 Task: Create a rule from the Agile list, Priority changed -> Complete task in the project AgileLounge if Priority Cleared then Complete Task
Action: Mouse moved to (745, 384)
Screenshot: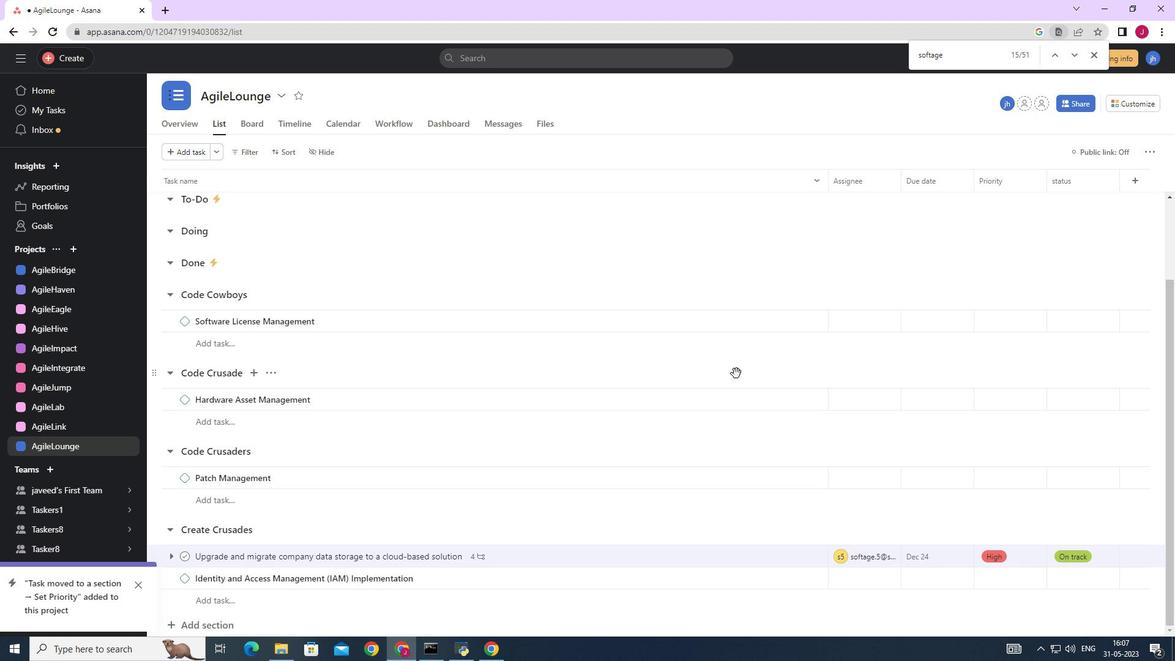 
Action: Mouse scrolled (745, 383) with delta (0, 0)
Screenshot: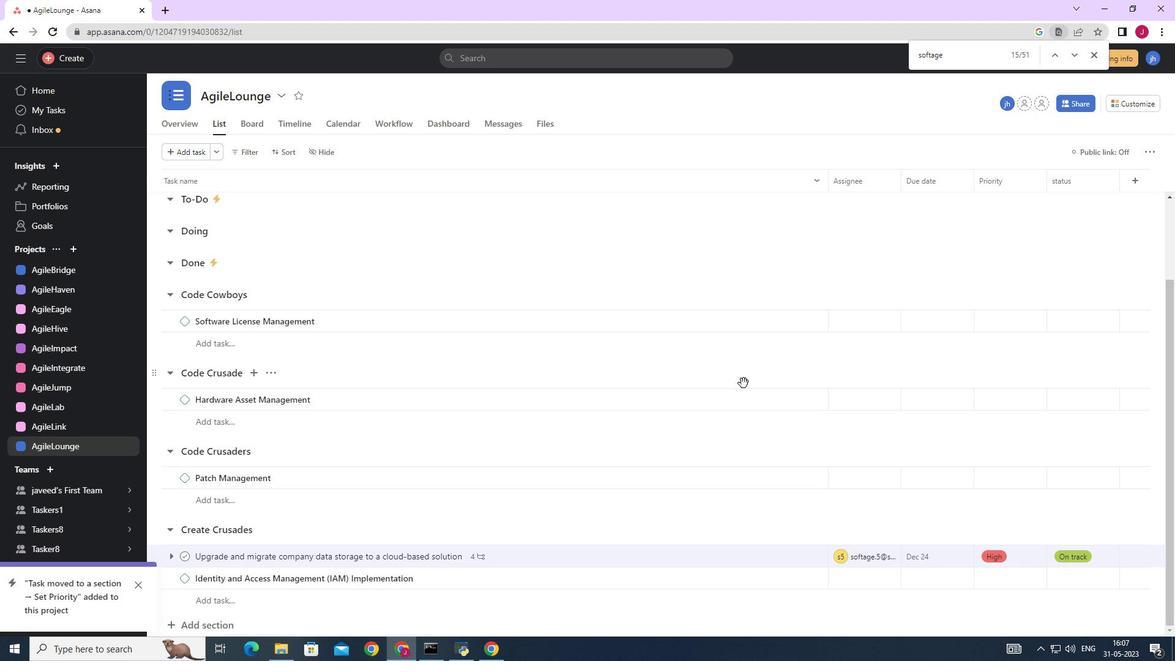 
Action: Mouse scrolled (745, 383) with delta (0, 0)
Screenshot: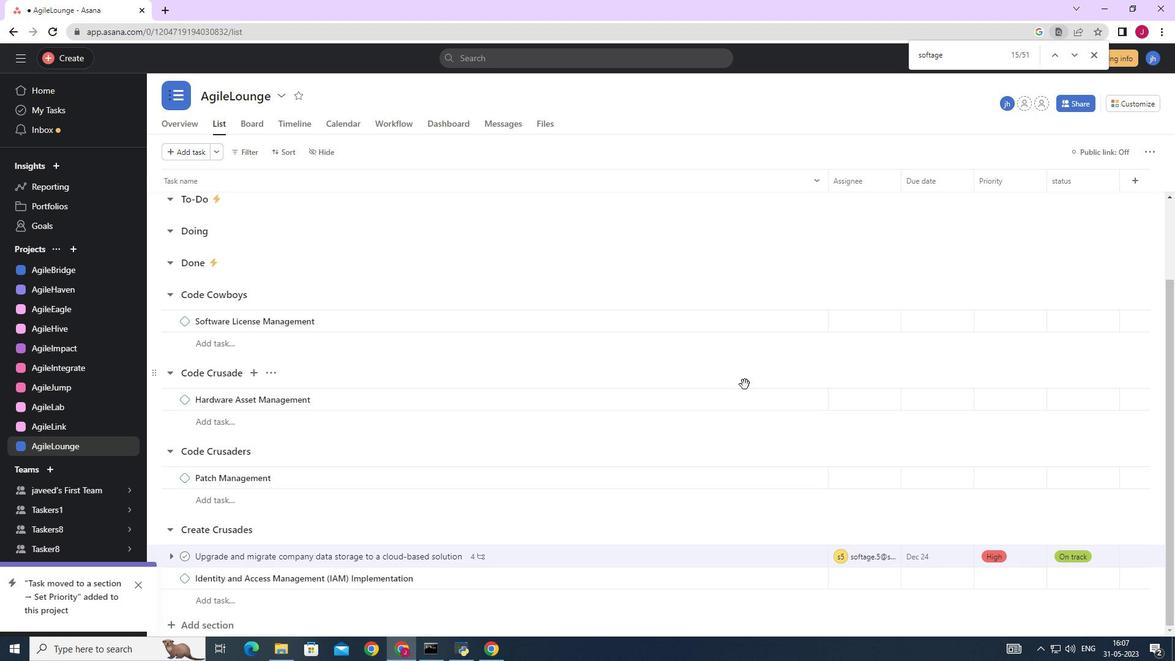 
Action: Mouse scrolled (745, 383) with delta (0, 0)
Screenshot: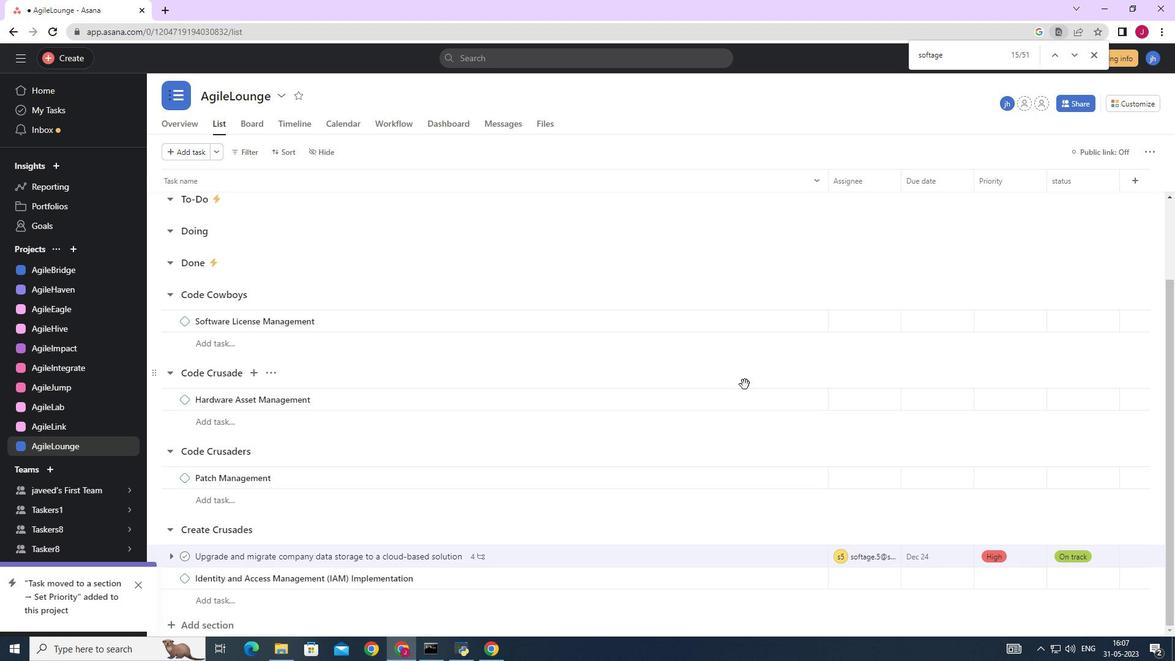 
Action: Mouse scrolled (745, 385) with delta (0, 0)
Screenshot: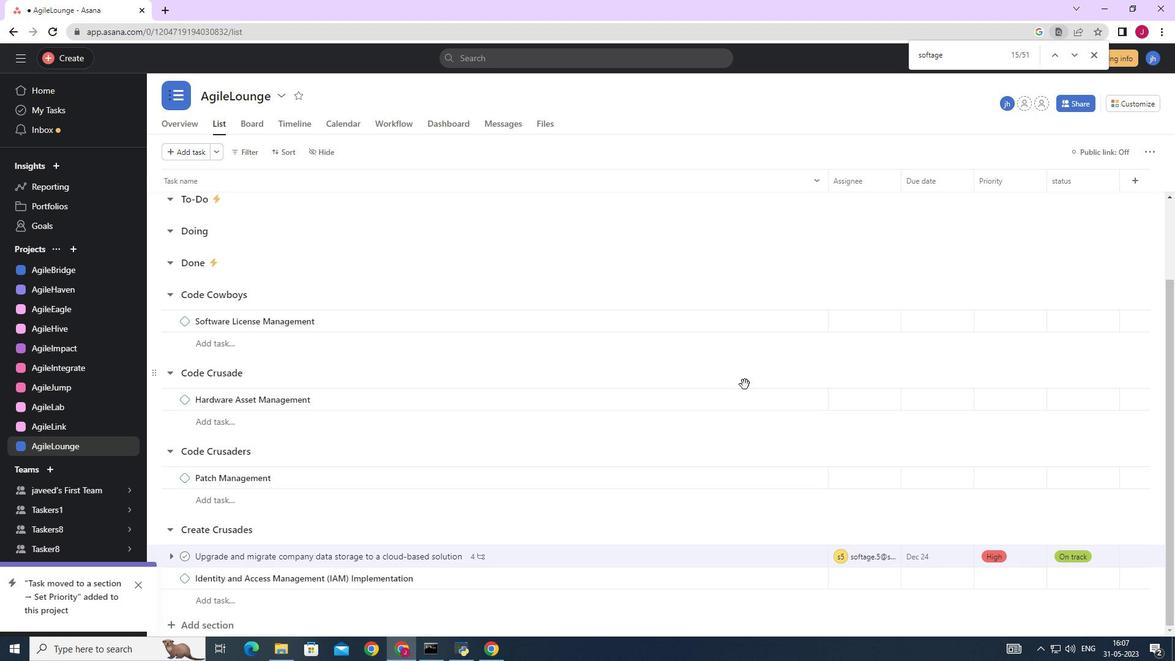 
Action: Mouse scrolled (745, 385) with delta (0, 0)
Screenshot: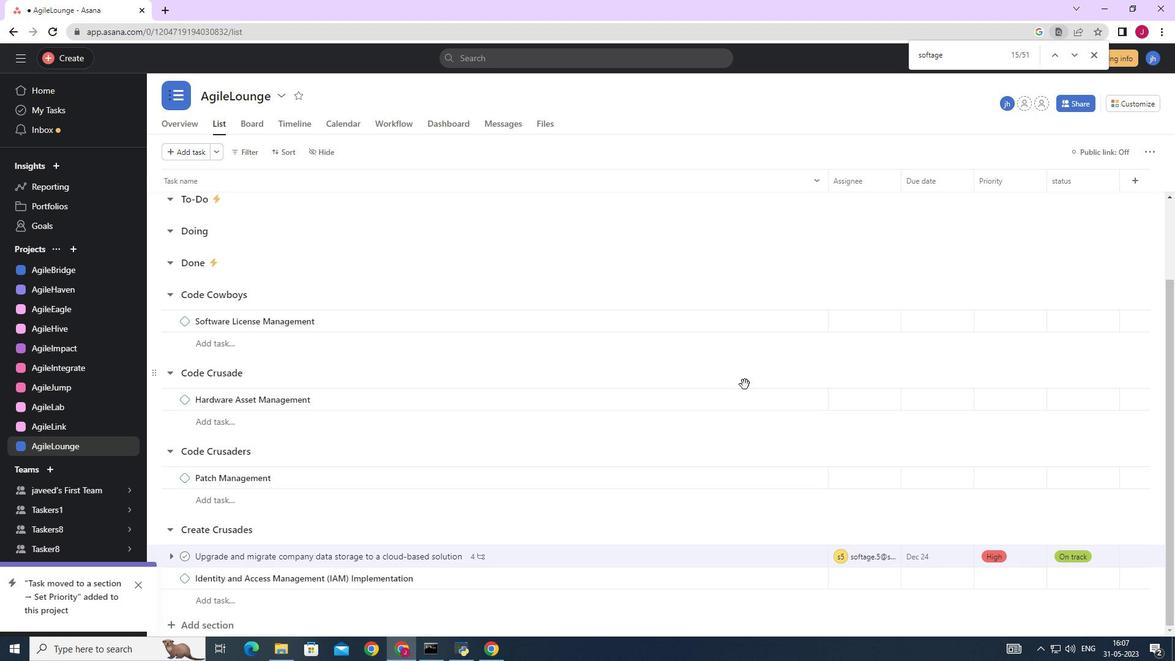
Action: Mouse scrolled (745, 385) with delta (0, 0)
Screenshot: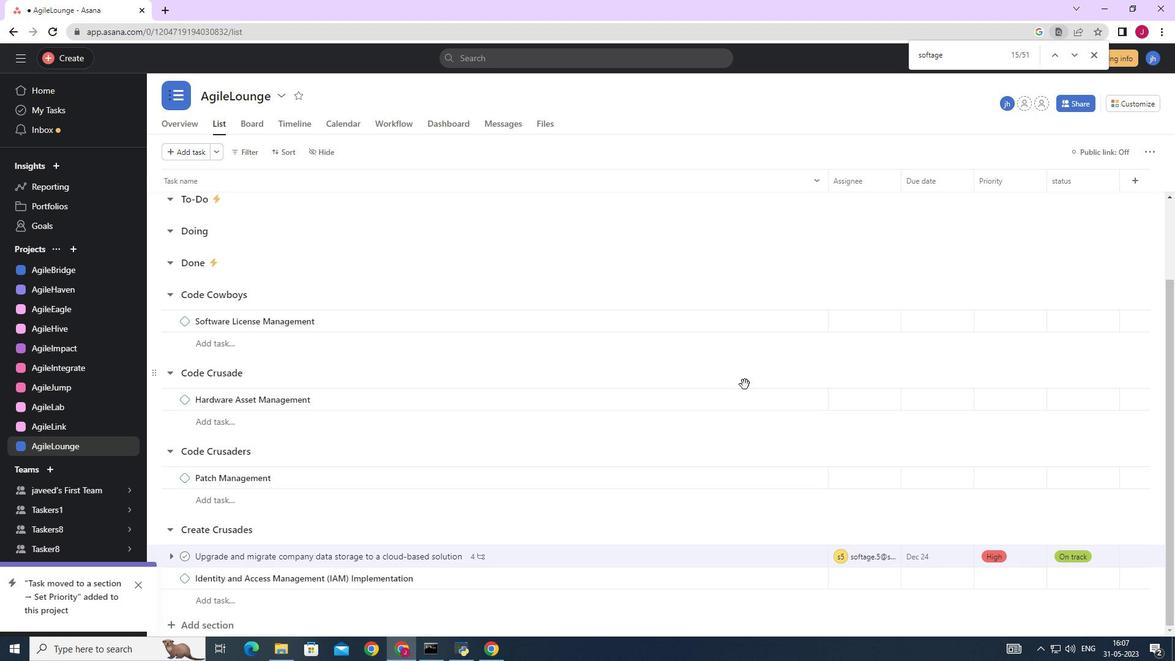 
Action: Mouse scrolled (745, 385) with delta (0, 0)
Screenshot: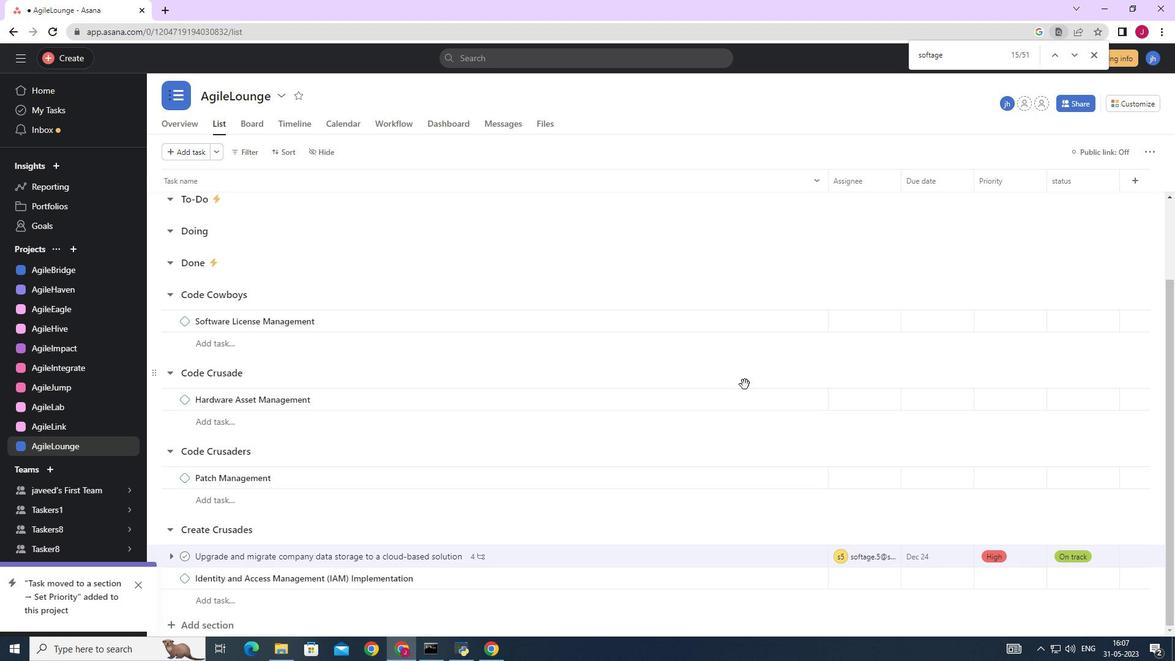 
Action: Mouse moved to (702, 375)
Screenshot: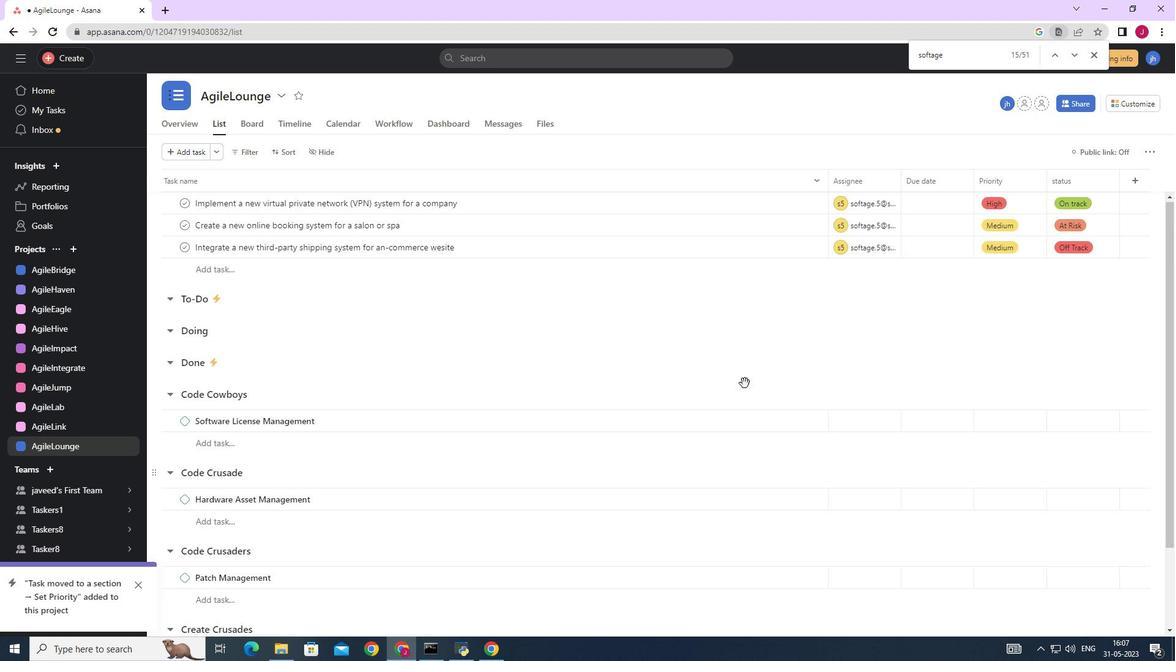 
Action: Mouse scrolled (702, 375) with delta (0, 0)
Screenshot: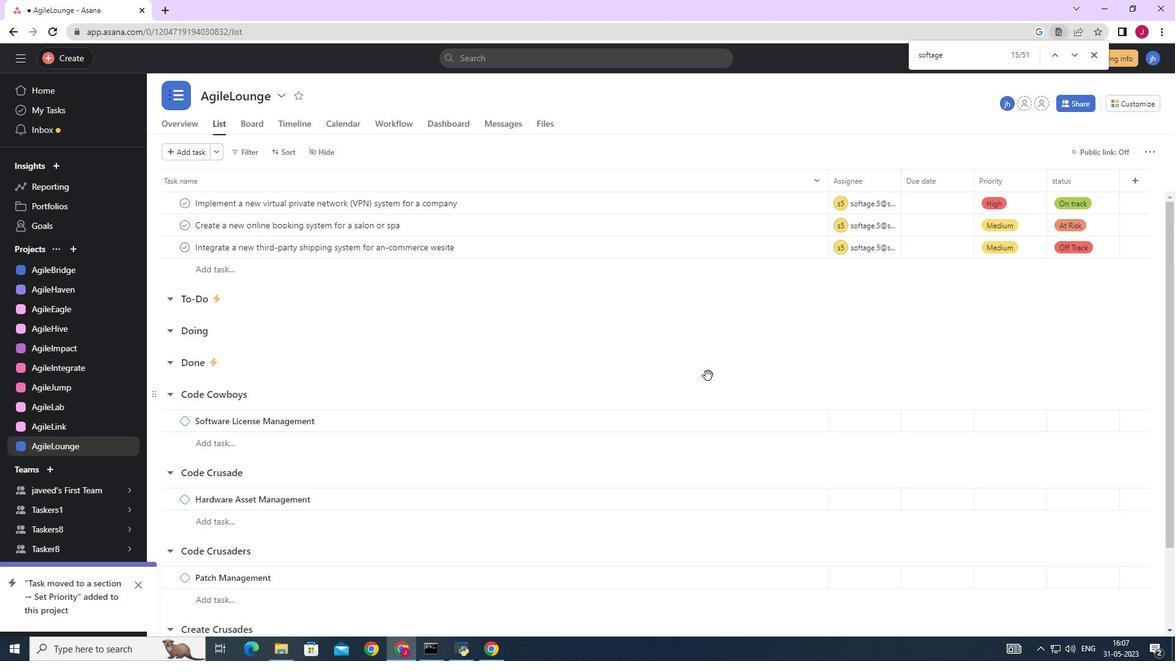 
Action: Mouse scrolled (702, 375) with delta (0, 0)
Screenshot: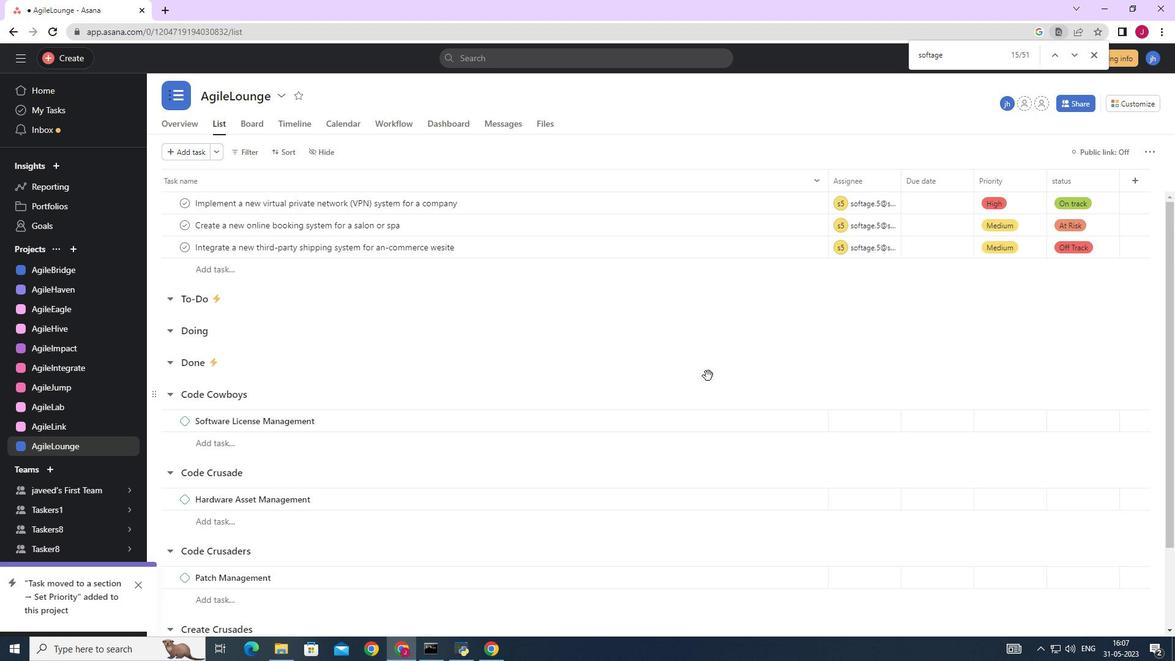 
Action: Mouse scrolled (702, 375) with delta (0, 0)
Screenshot: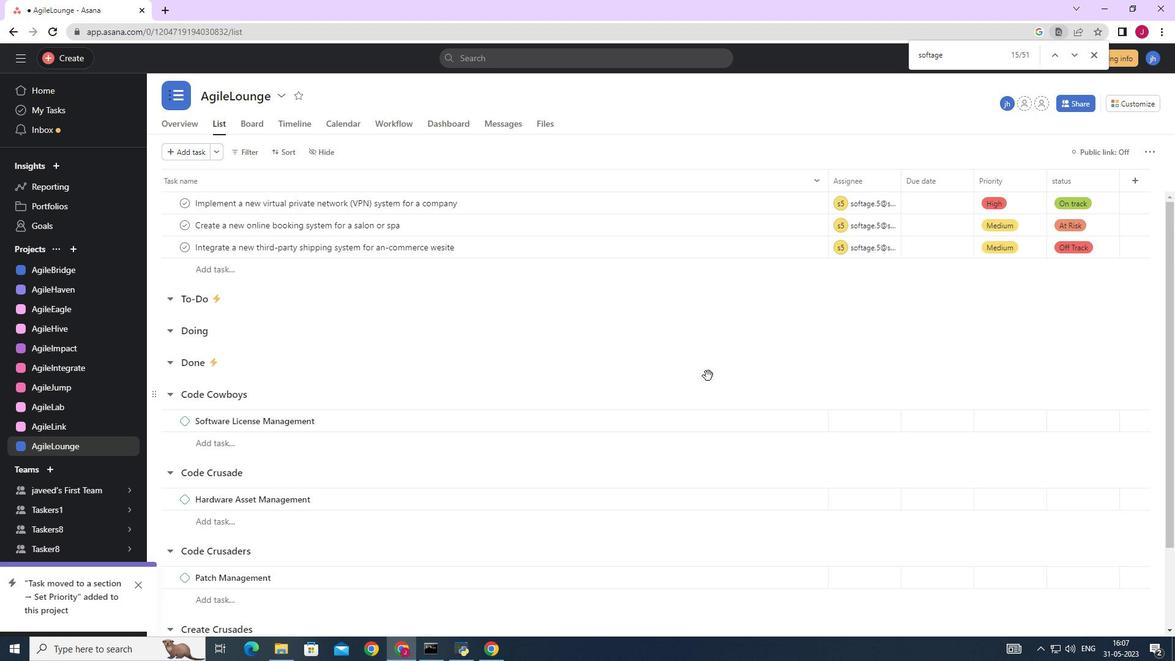 
Action: Mouse scrolled (702, 375) with delta (0, 0)
Screenshot: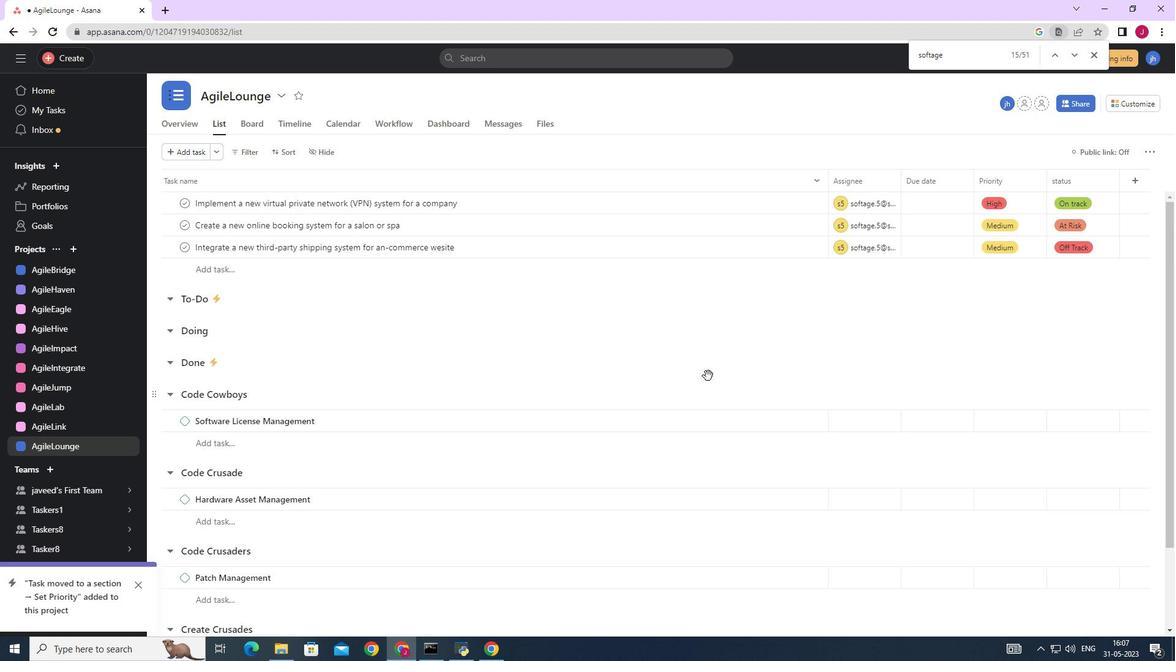 
Action: Mouse moved to (355, 346)
Screenshot: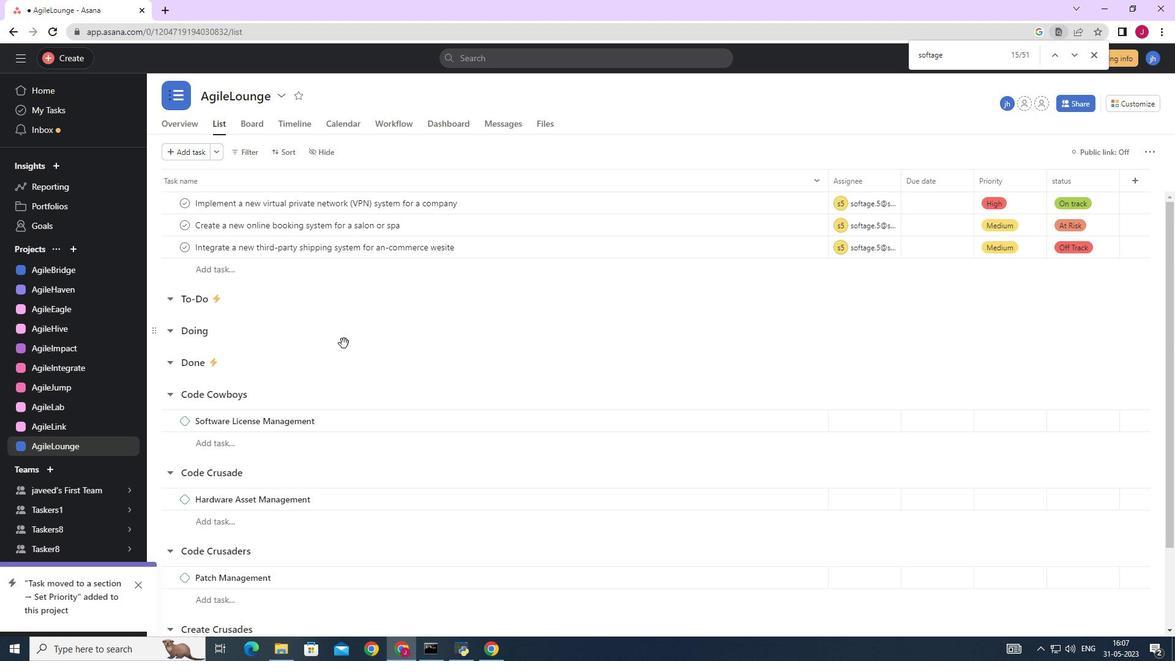 
Action: Mouse scrolled (355, 345) with delta (0, 0)
Screenshot: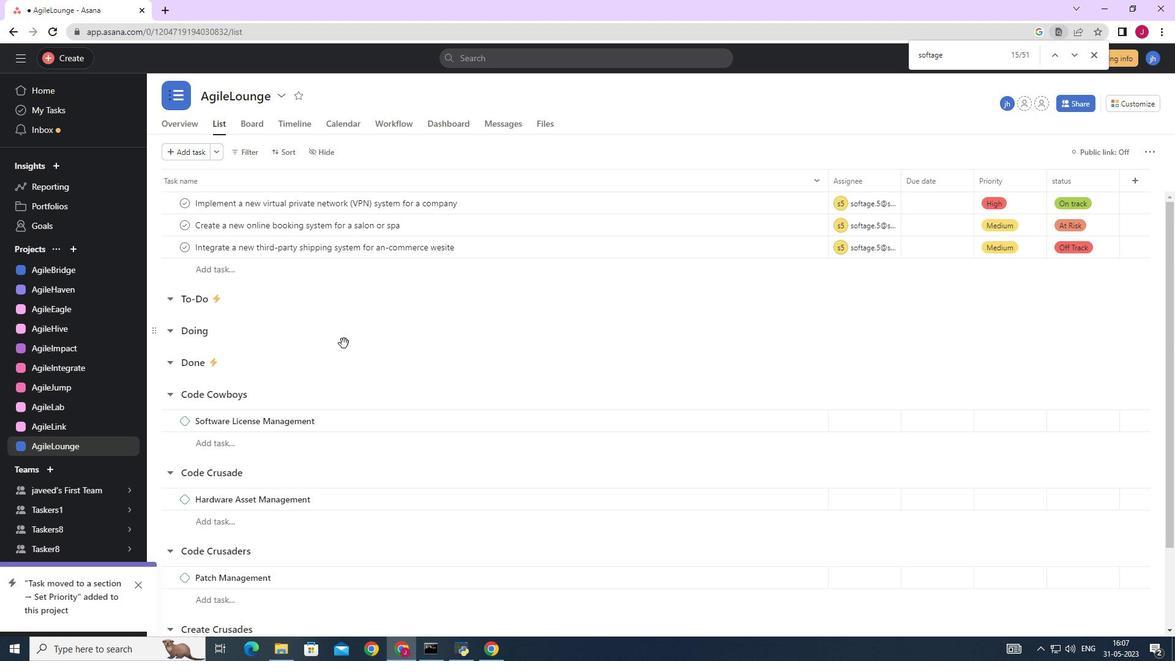 
Action: Mouse moved to (358, 347)
Screenshot: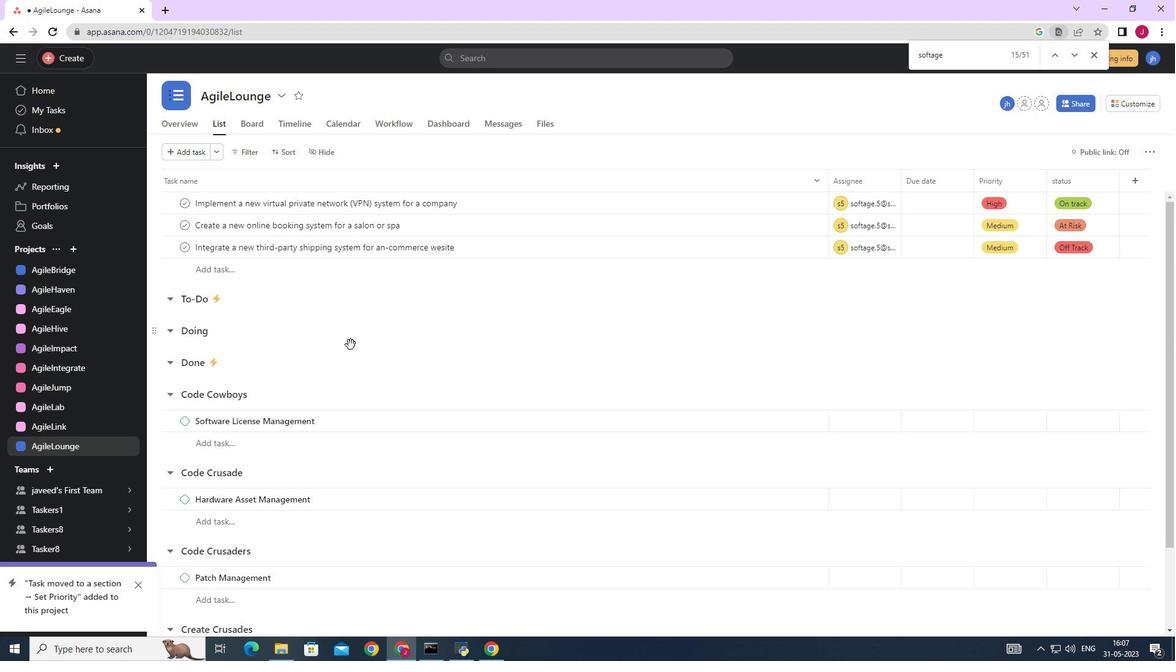
Action: Mouse scrolled (356, 346) with delta (0, 0)
Screenshot: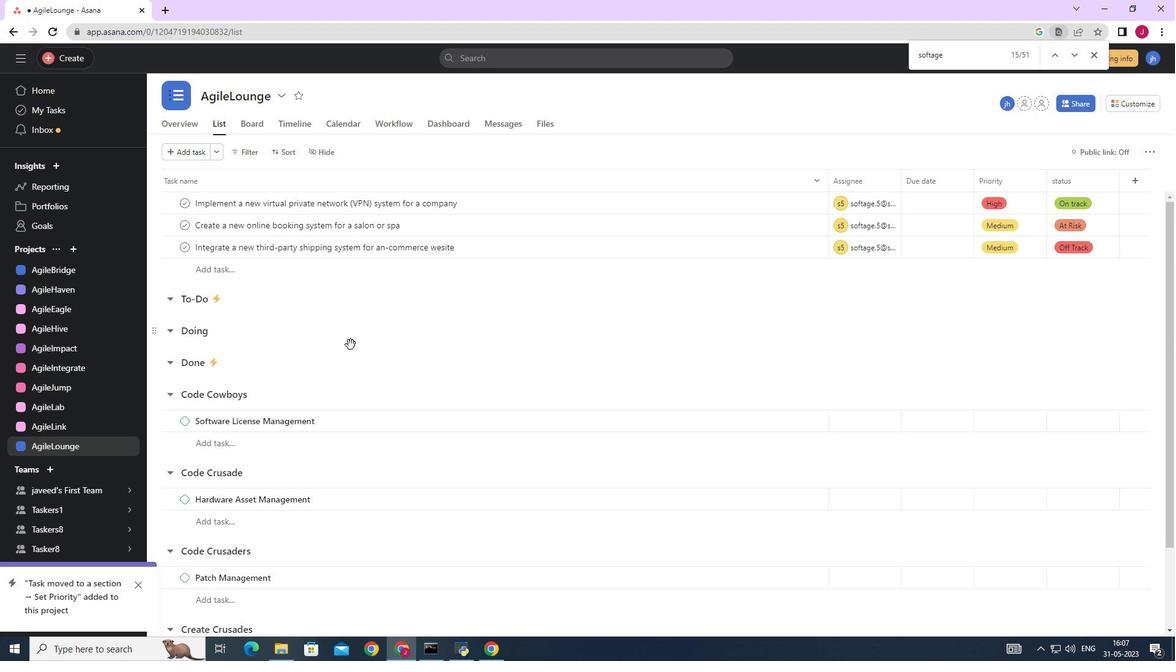 
Action: Mouse moved to (359, 348)
Screenshot: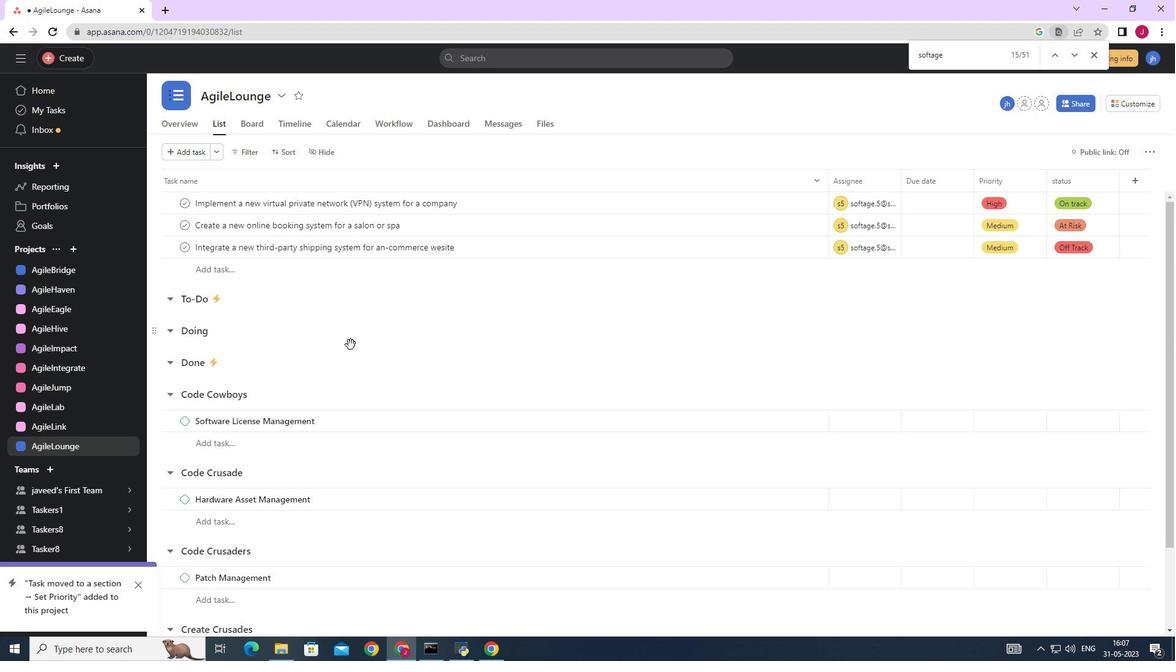 
Action: Mouse scrolled (359, 347) with delta (0, 0)
Screenshot: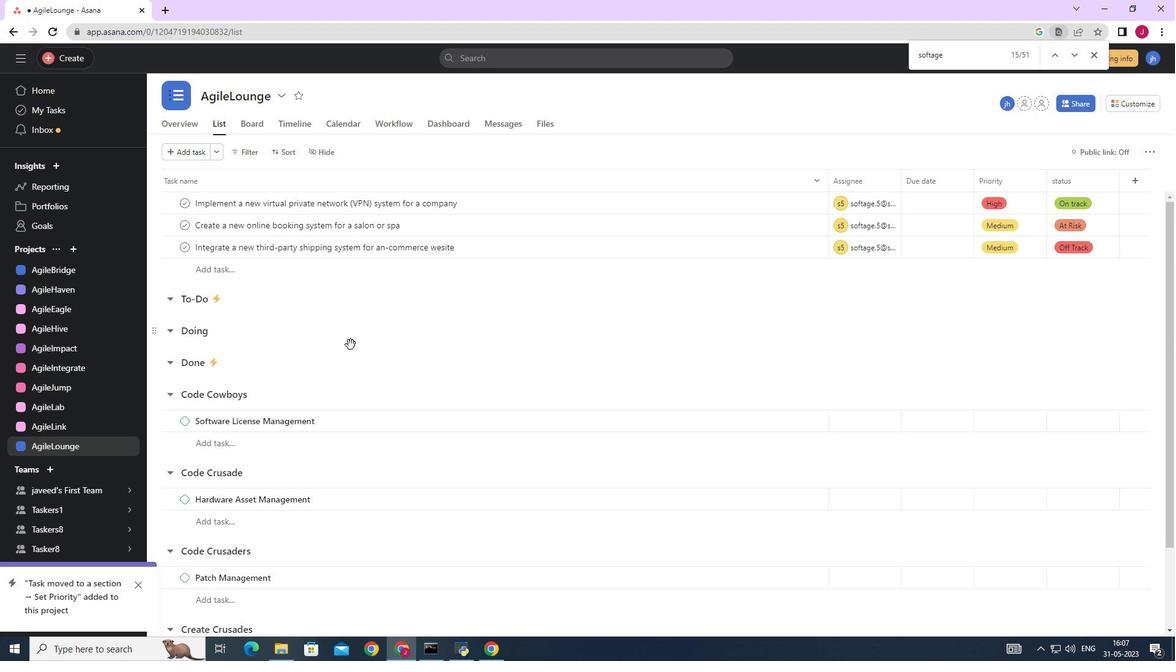 
Action: Mouse scrolled (359, 347) with delta (0, 0)
Screenshot: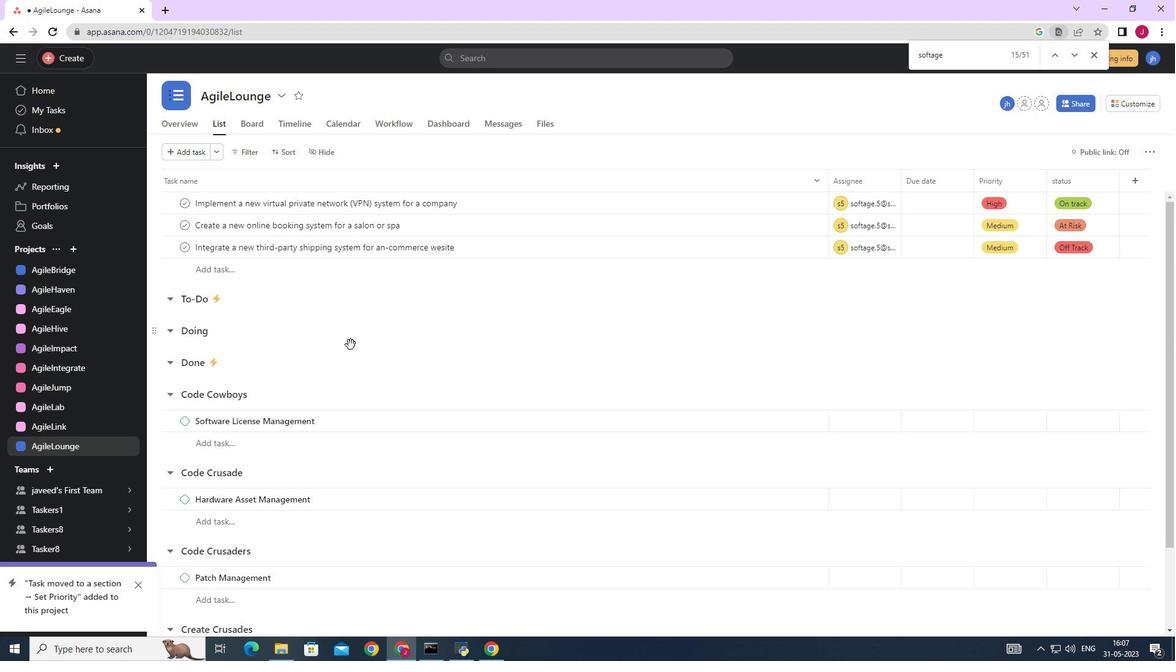 
Action: Mouse moved to (362, 349)
Screenshot: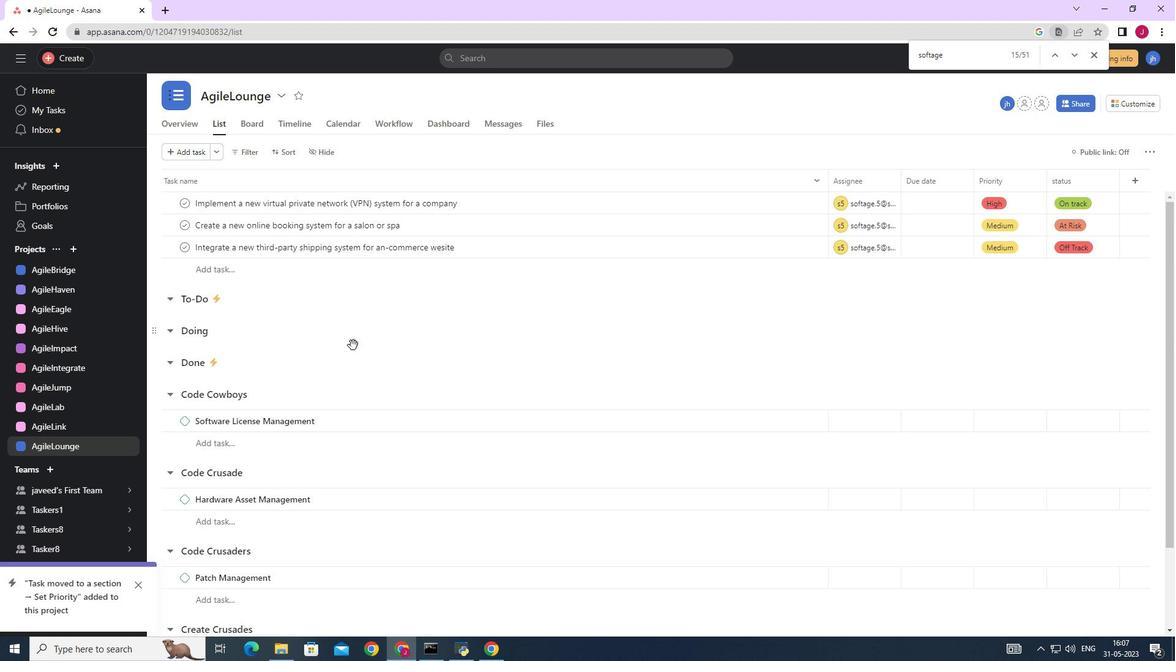 
Action: Mouse scrolled (361, 348) with delta (0, 0)
Screenshot: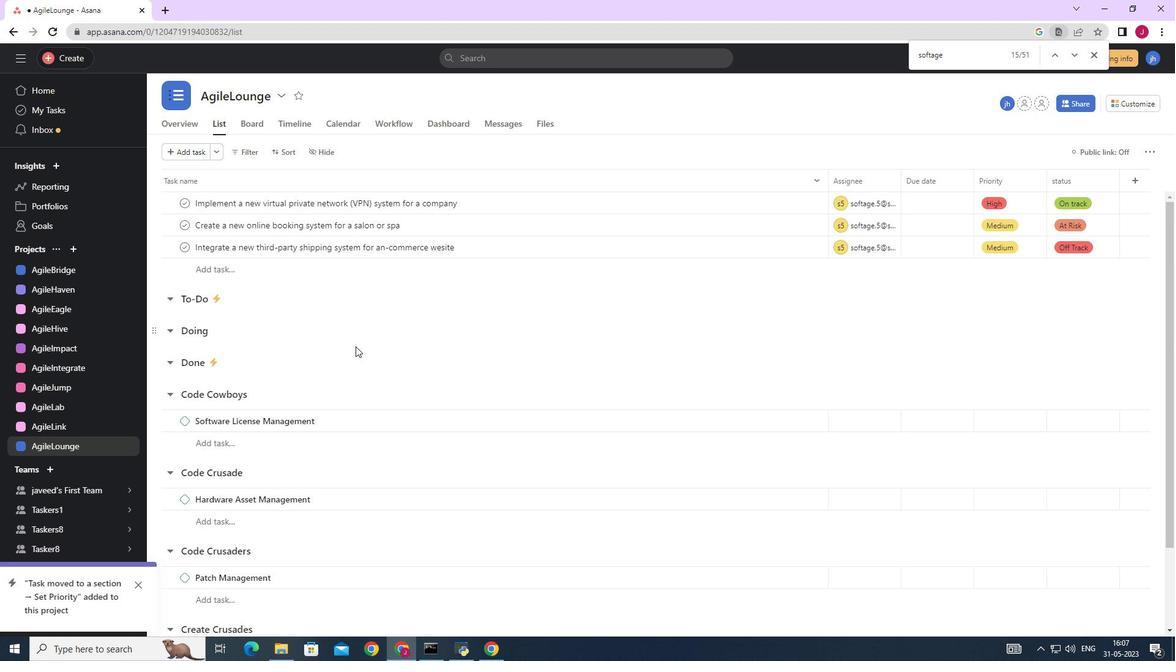 
Action: Mouse moved to (1140, 105)
Screenshot: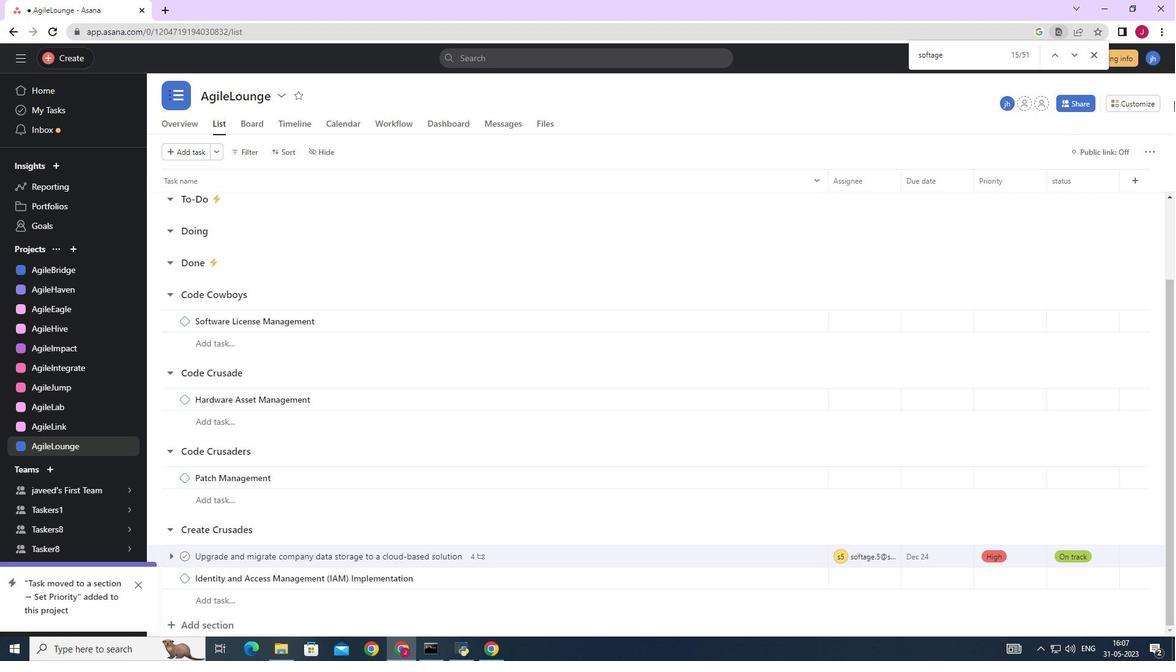
Action: Mouse pressed left at (1140, 105)
Screenshot: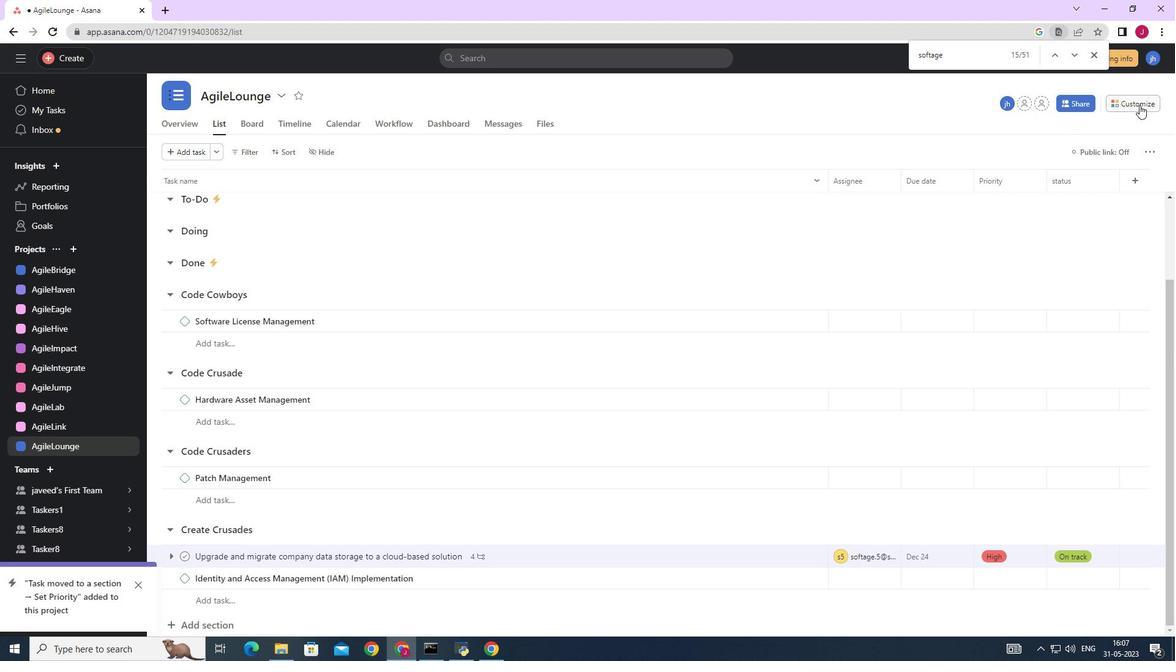 
Action: Mouse moved to (919, 261)
Screenshot: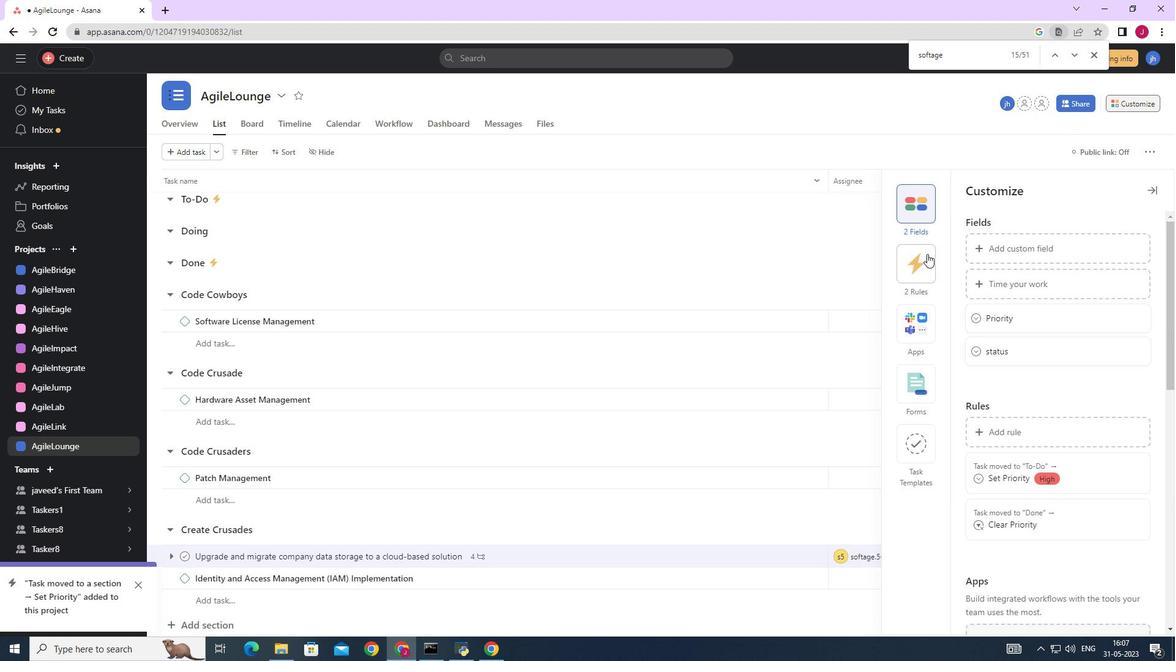 
Action: Mouse pressed left at (919, 261)
Screenshot: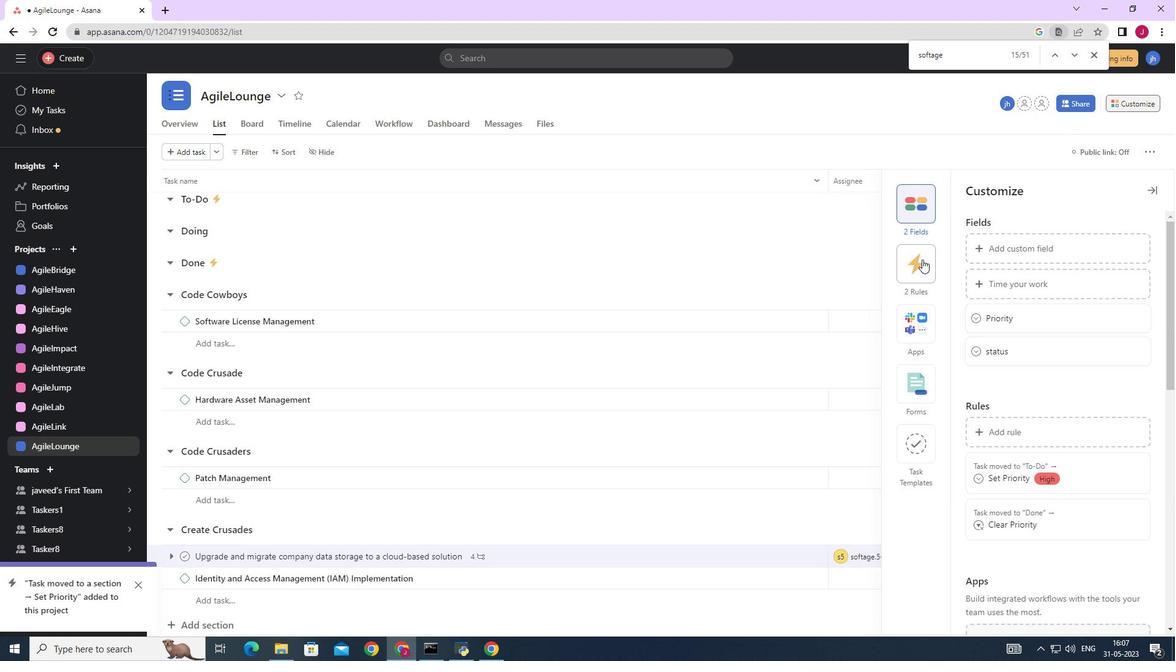 
Action: Mouse moved to (1012, 243)
Screenshot: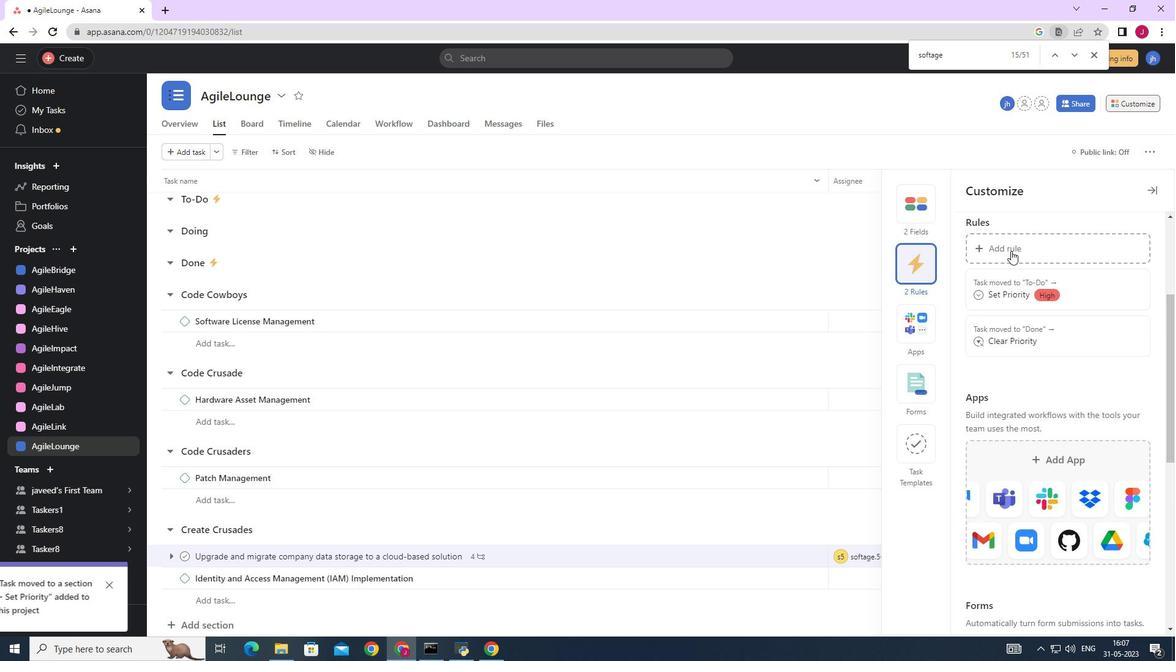 
Action: Mouse pressed left at (1012, 243)
Screenshot: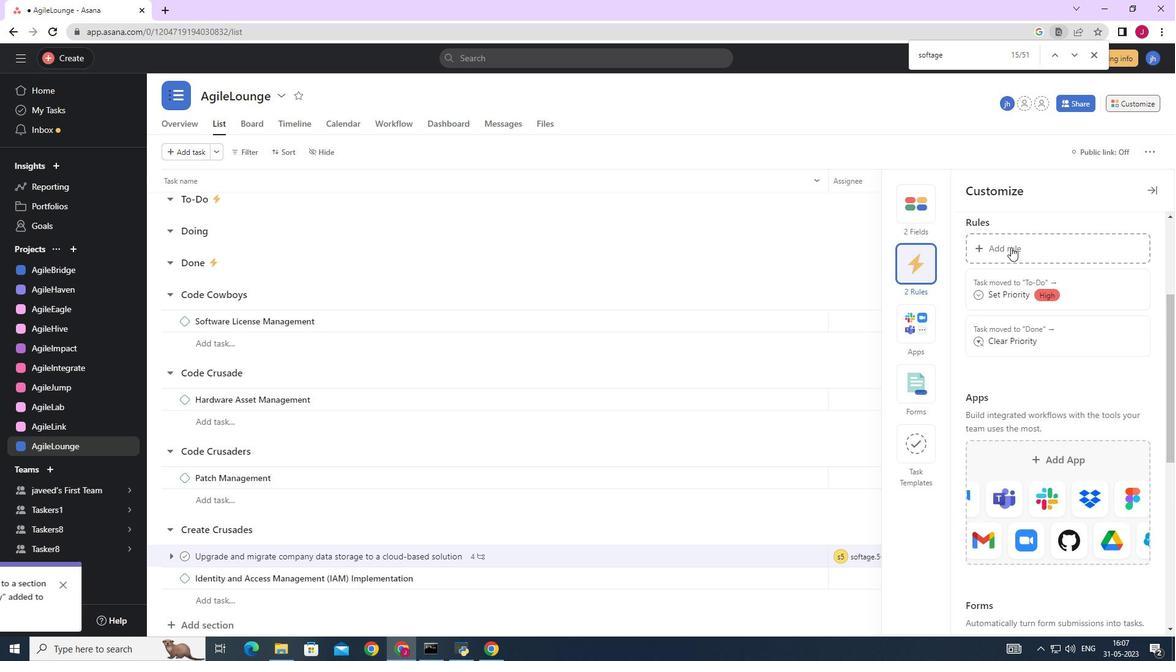 
Action: Mouse moved to (438, 216)
Screenshot: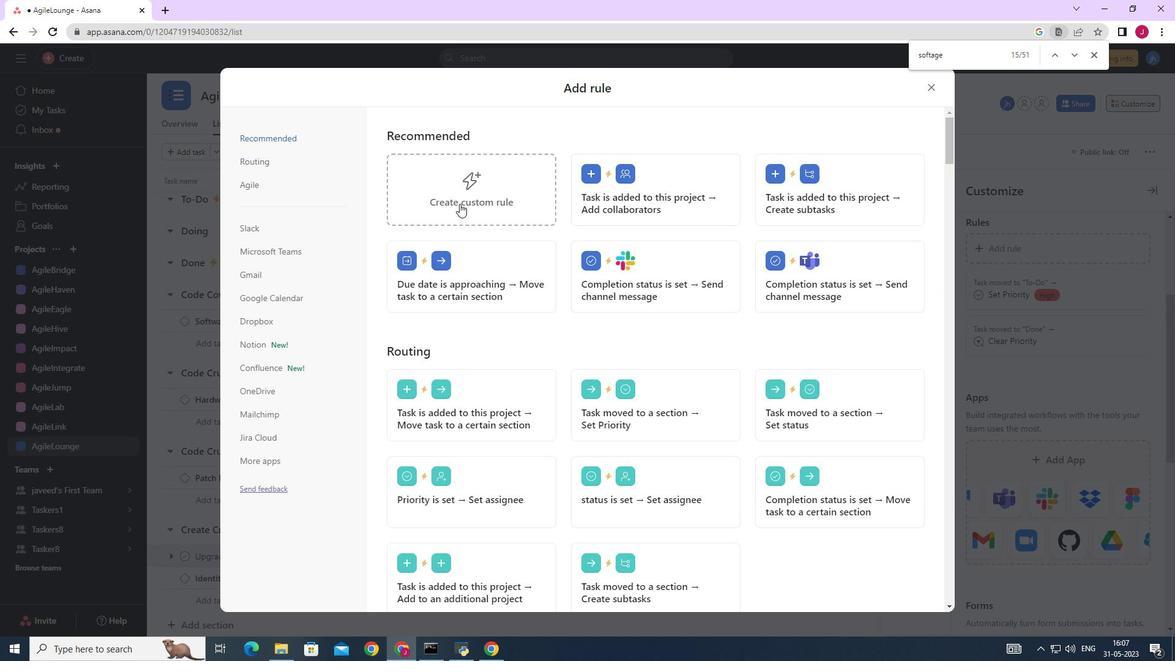 
Action: Mouse scrolled (438, 216) with delta (0, 0)
Screenshot: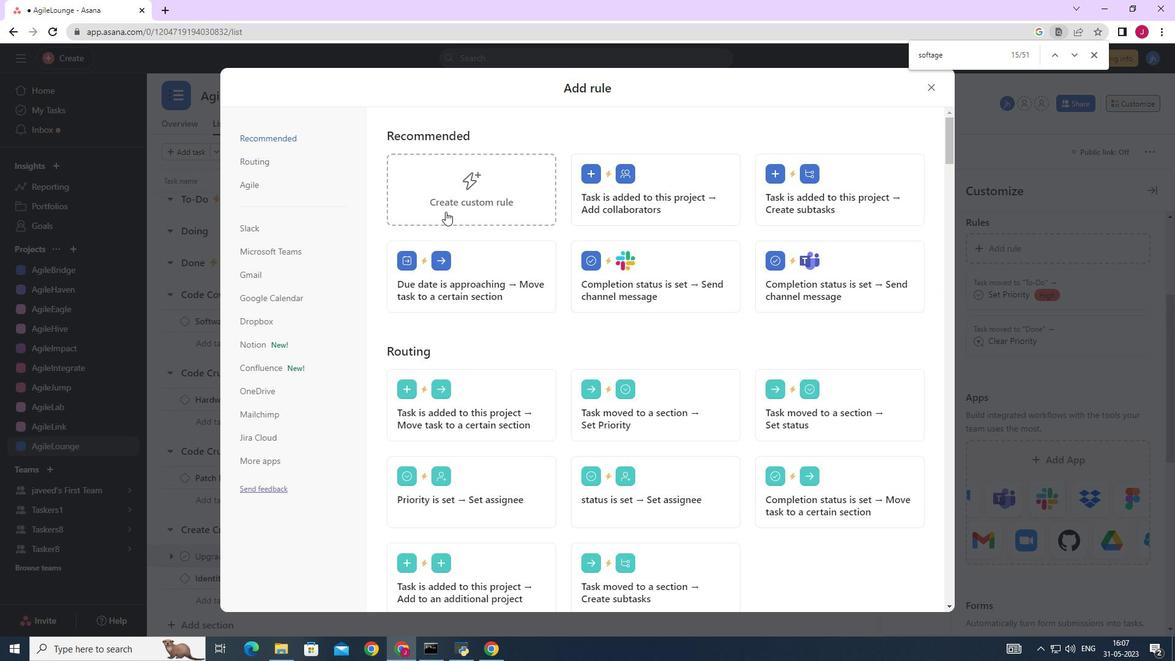 
Action: Mouse scrolled (438, 216) with delta (0, 0)
Screenshot: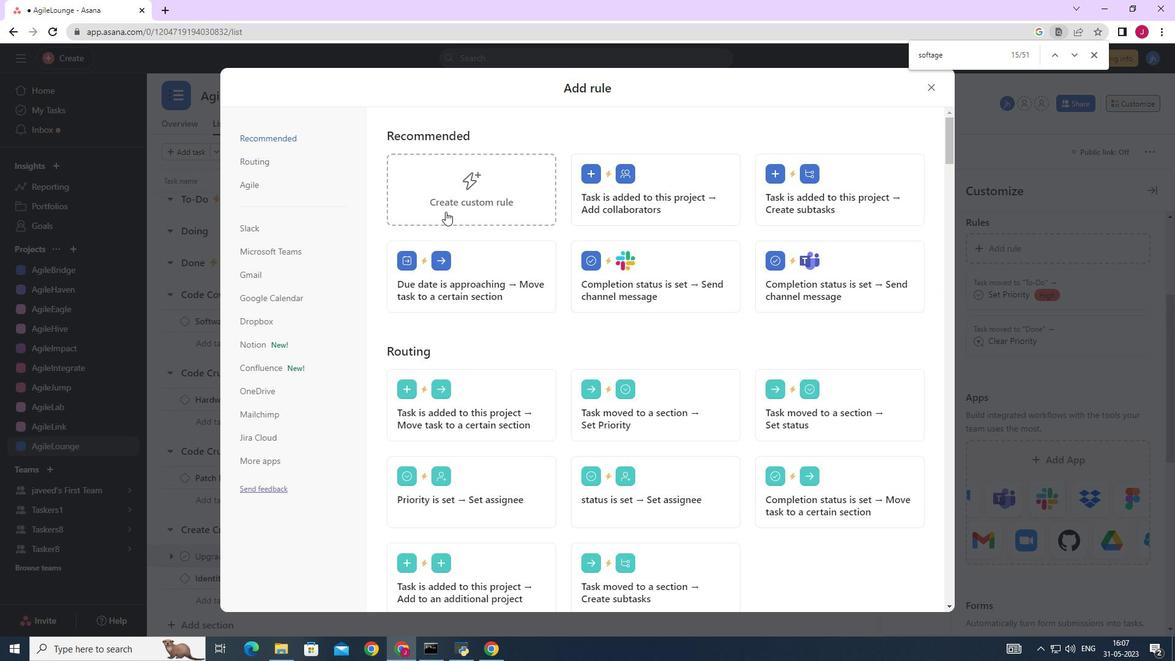
Action: Mouse scrolled (438, 216) with delta (0, 0)
Screenshot: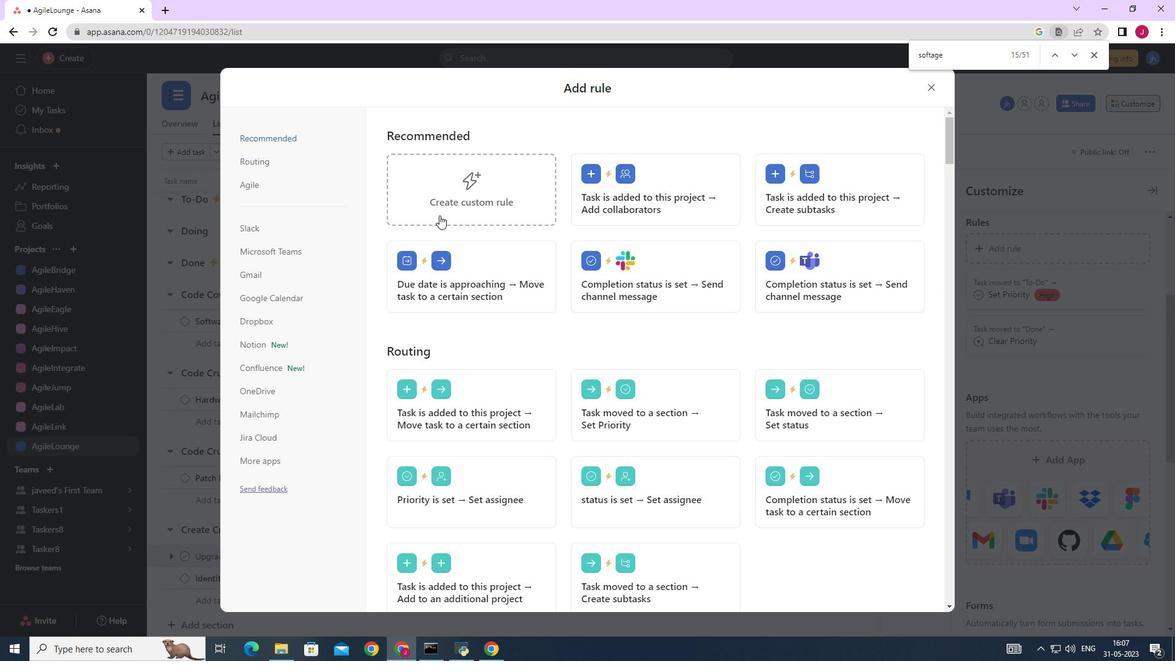 
Action: Mouse moved to (260, 181)
Screenshot: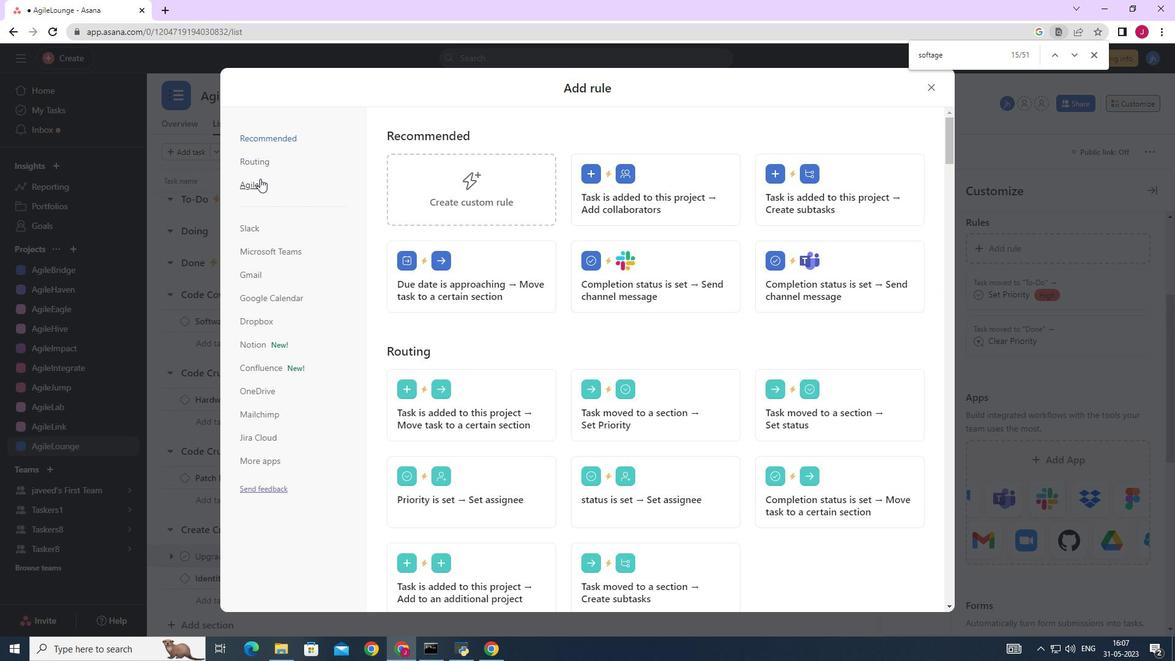 
Action: Mouse pressed left at (260, 181)
Screenshot: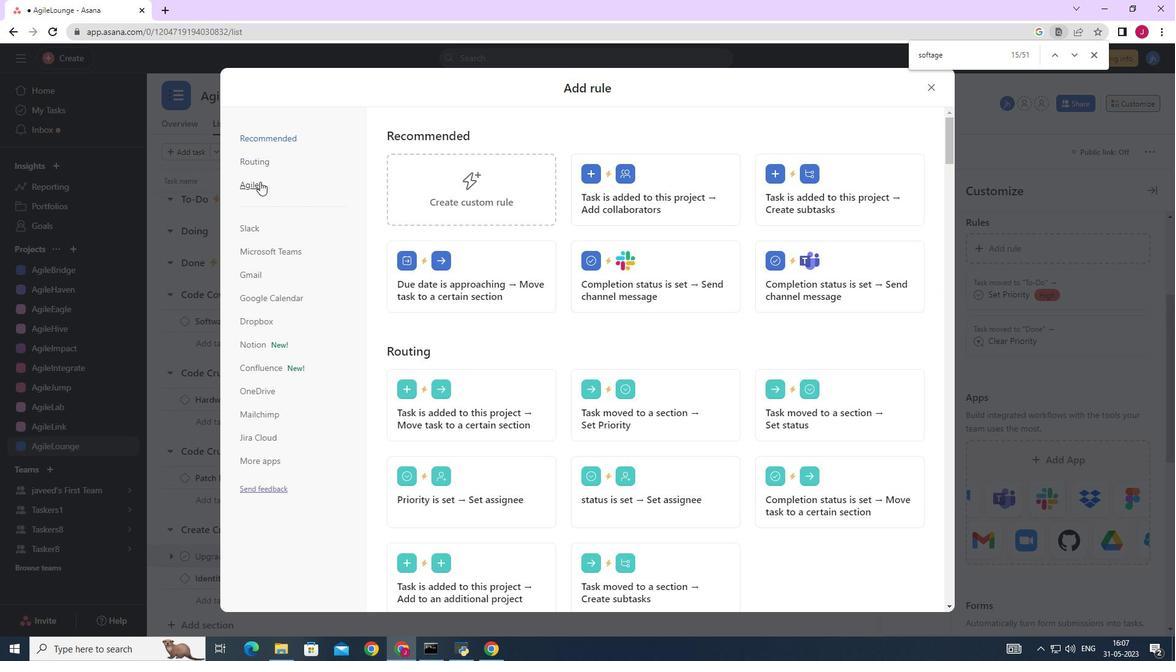 
Action: Mouse moved to (492, 177)
Screenshot: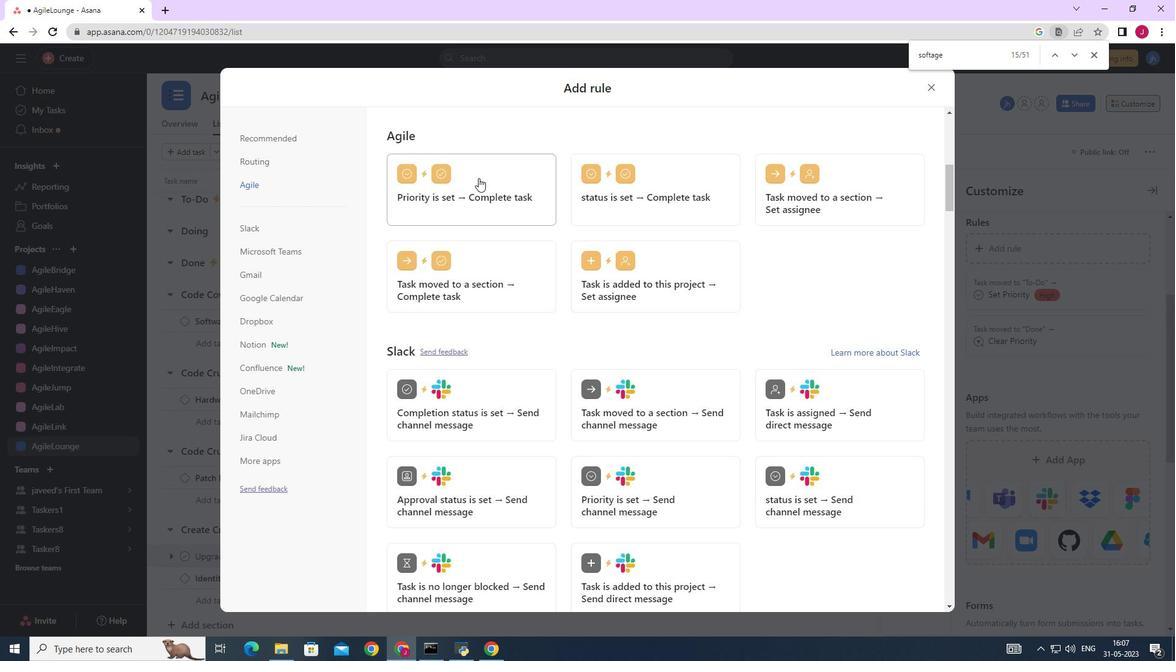 
Action: Mouse pressed left at (492, 177)
Screenshot: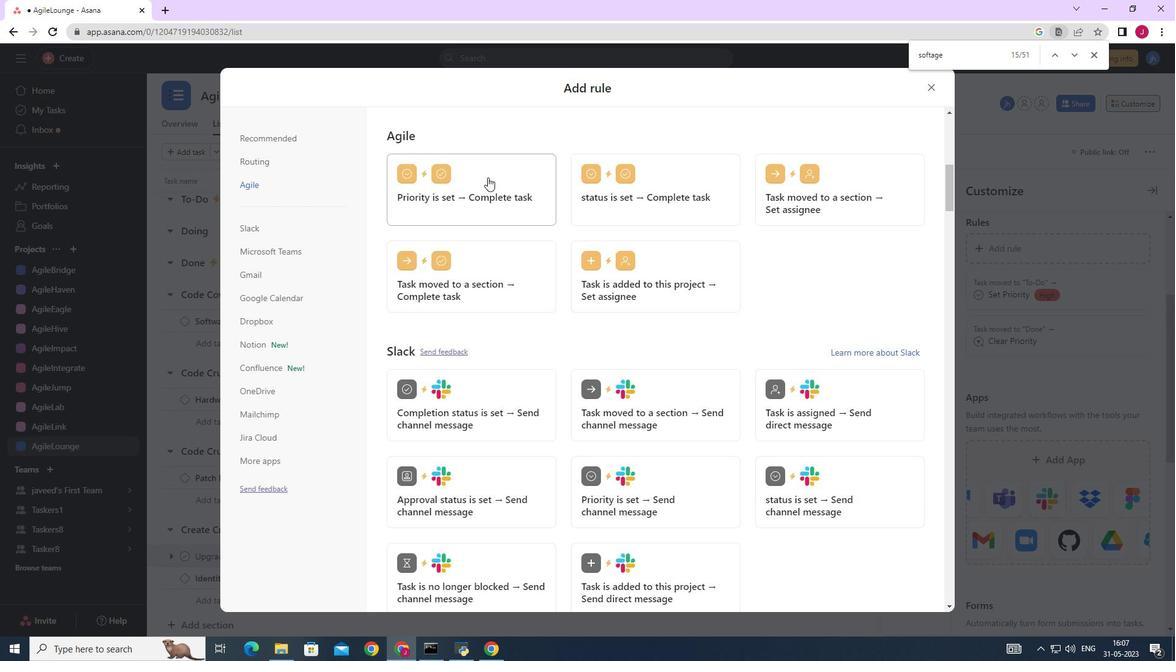 
Action: Mouse moved to (475, 320)
Screenshot: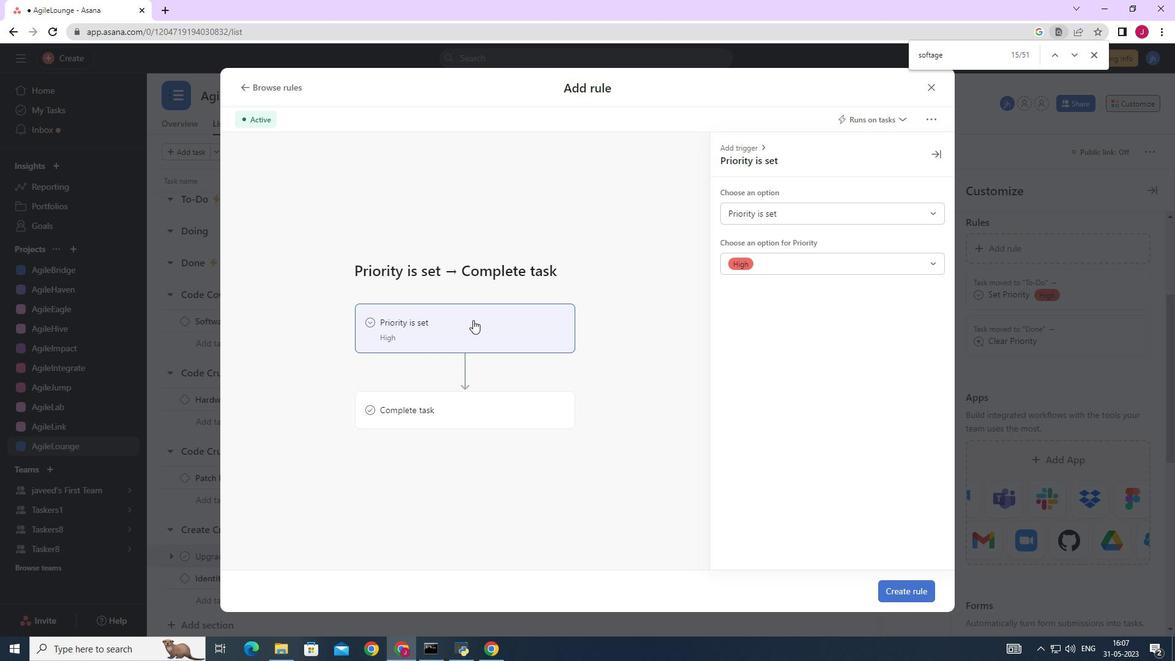 
Action: Mouse pressed left at (475, 320)
Screenshot: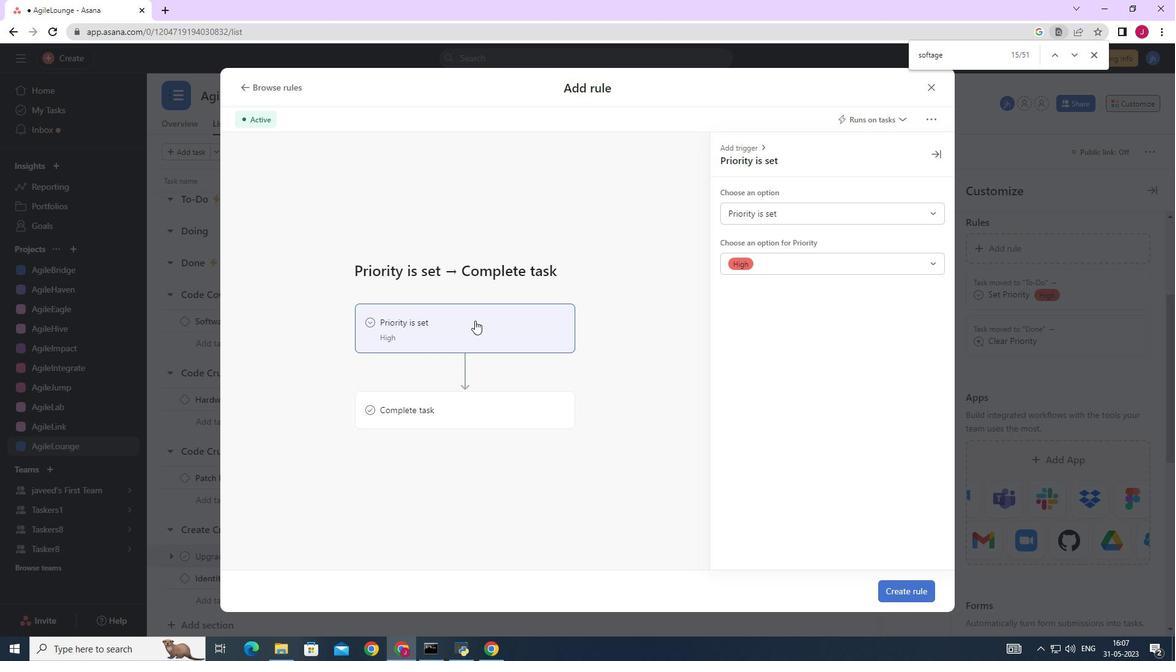 
Action: Mouse moved to (466, 402)
Screenshot: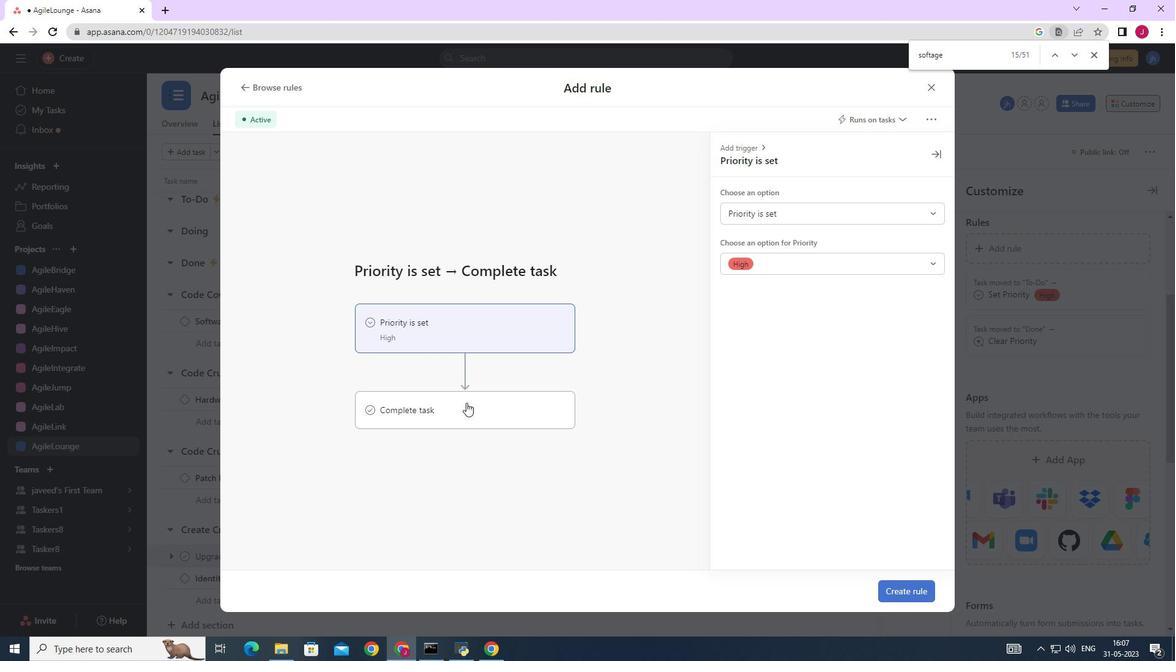 
Action: Mouse pressed left at (466, 402)
Screenshot: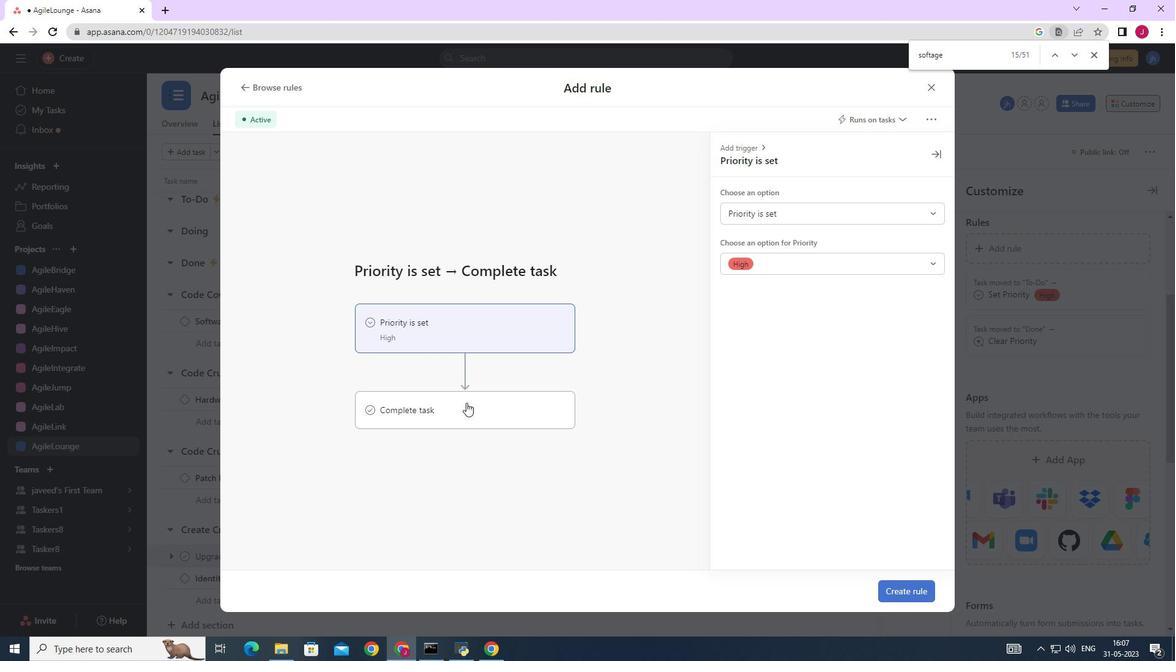 
Action: Mouse moved to (781, 211)
Screenshot: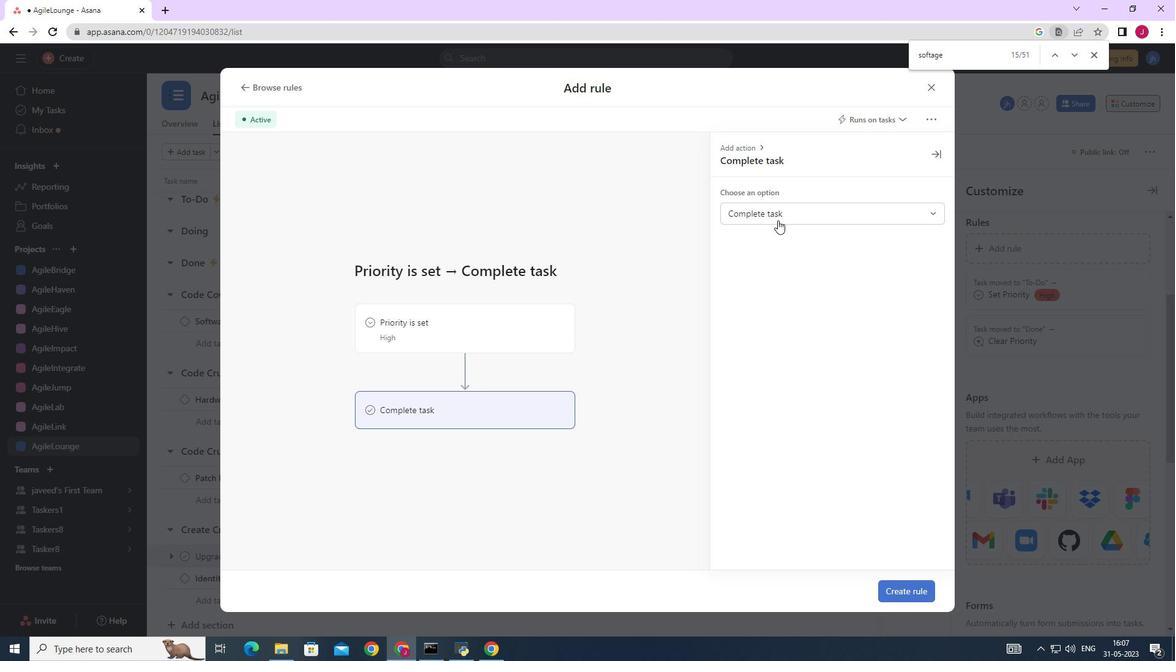 
Action: Mouse pressed left at (781, 211)
Screenshot: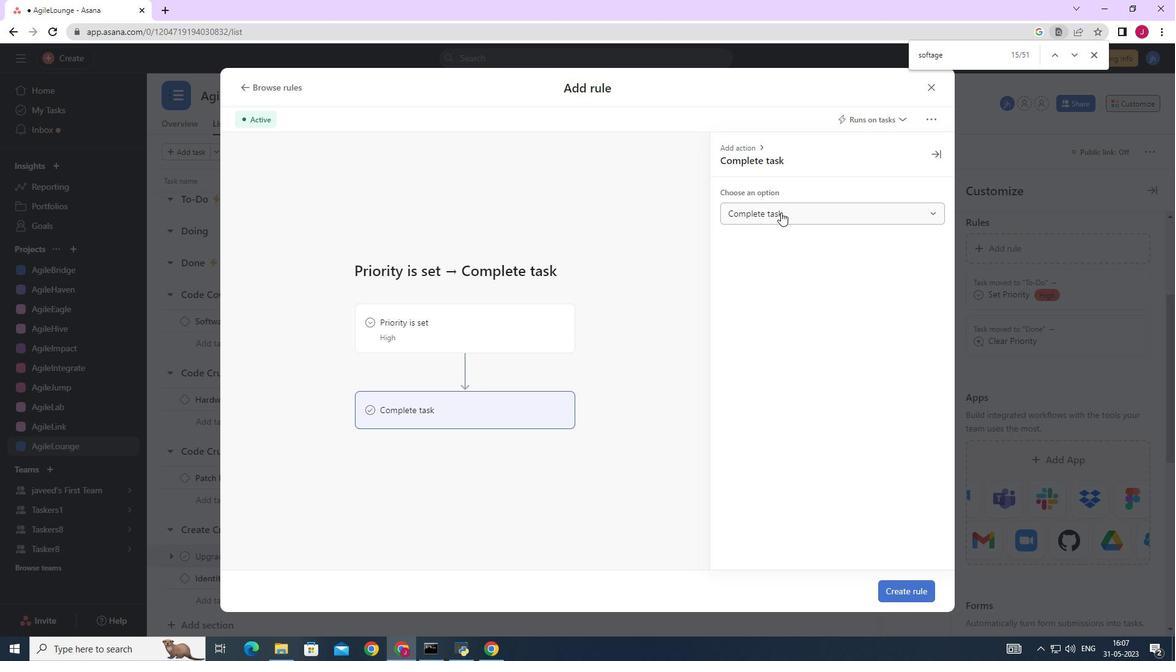 
Action: Mouse moved to (780, 212)
Screenshot: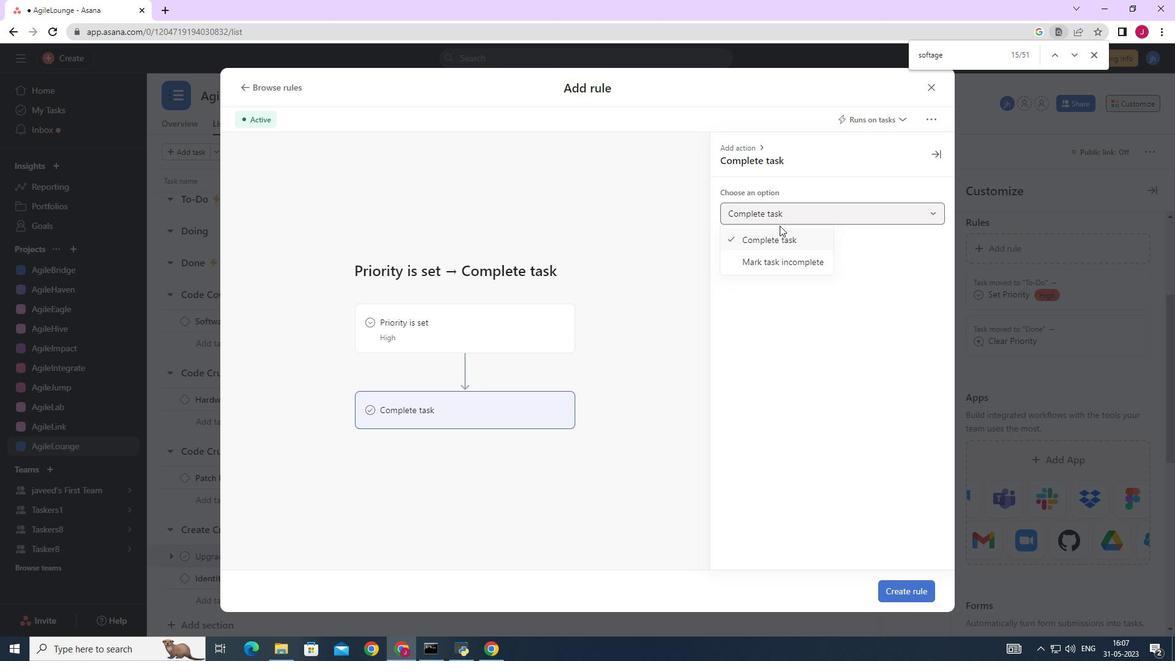 
Action: Mouse pressed left at (780, 212)
Screenshot: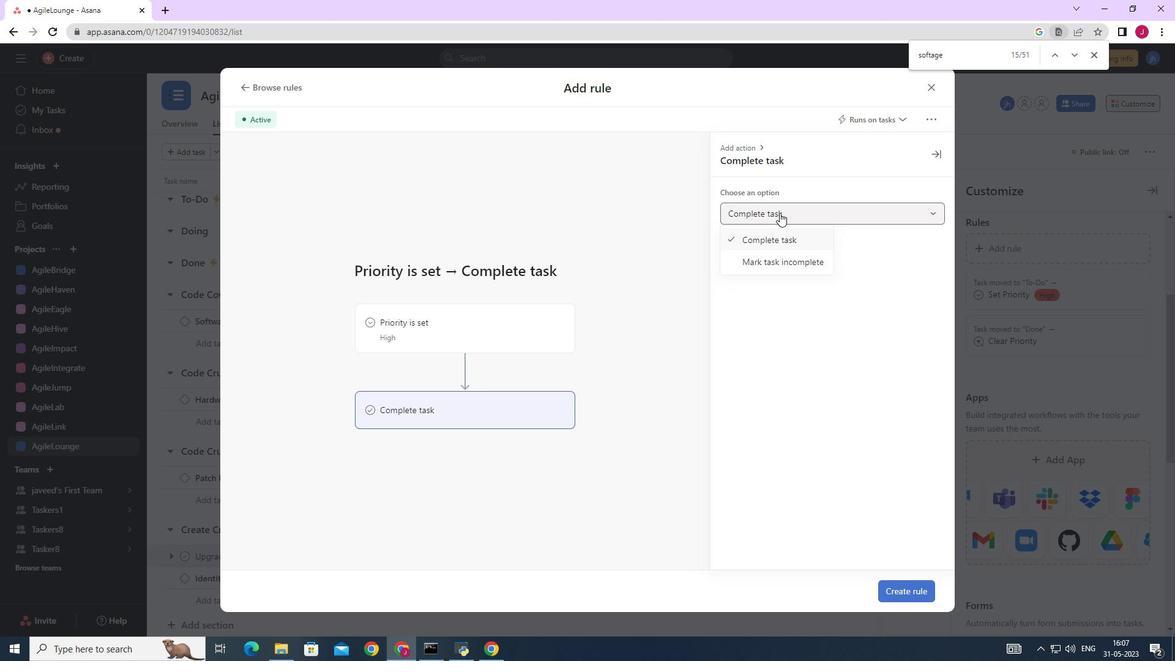 
Action: Mouse moved to (512, 402)
Screenshot: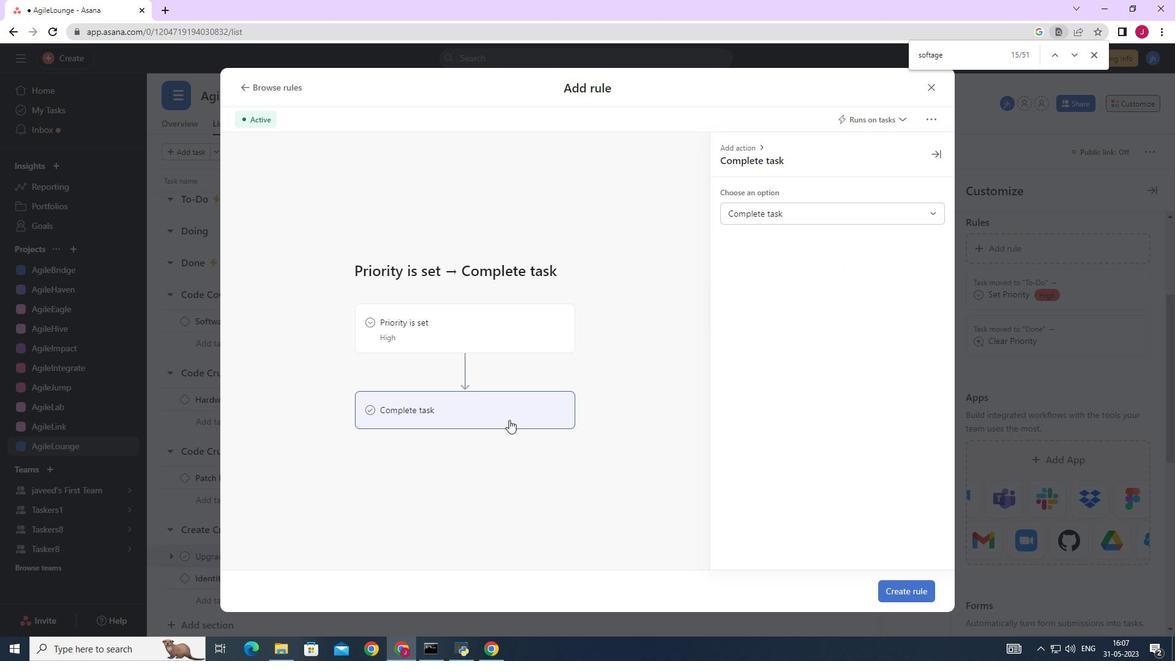 
Action: Mouse pressed left at (512, 402)
Screenshot: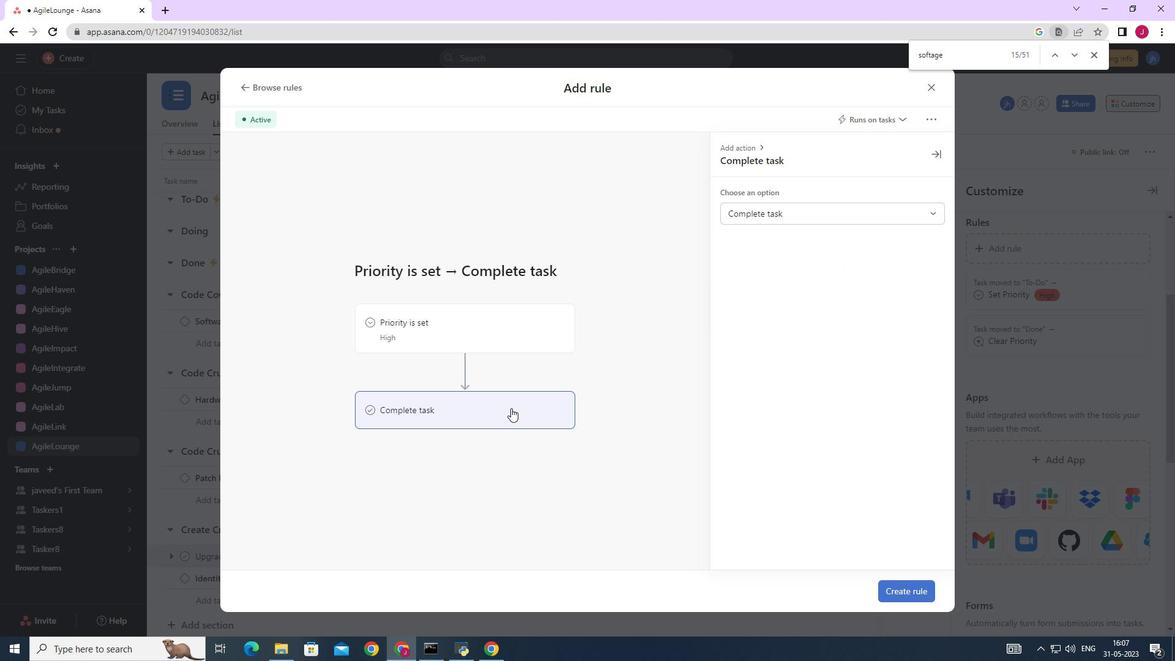 
Action: Mouse moved to (475, 341)
Screenshot: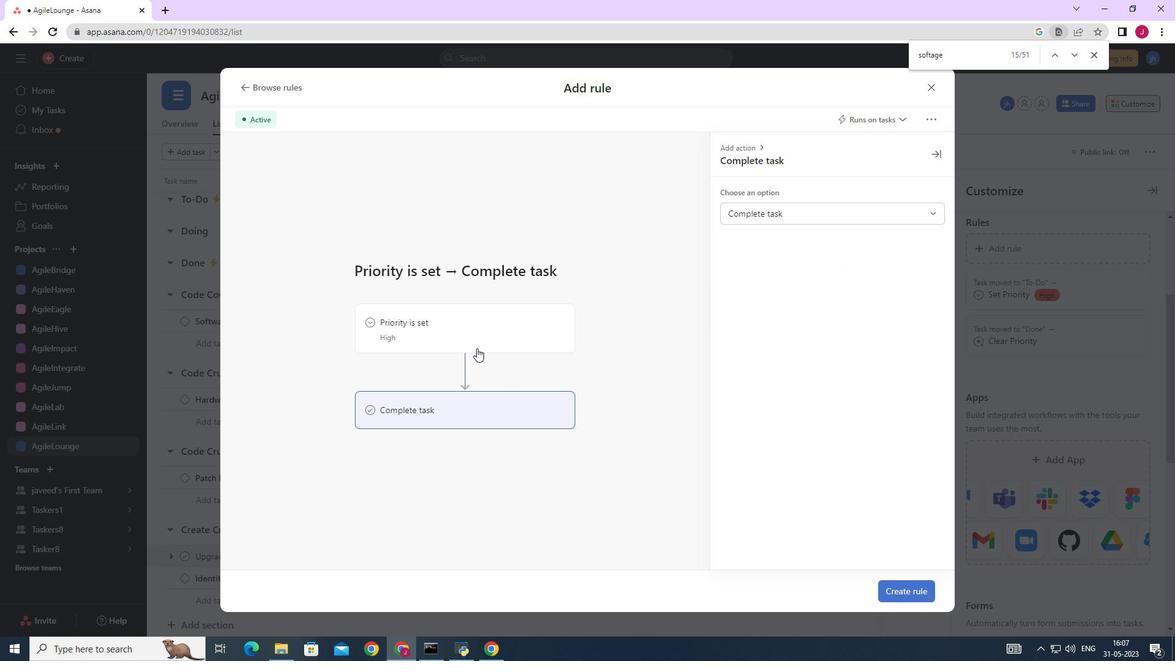
Action: Mouse pressed left at (475, 341)
Screenshot: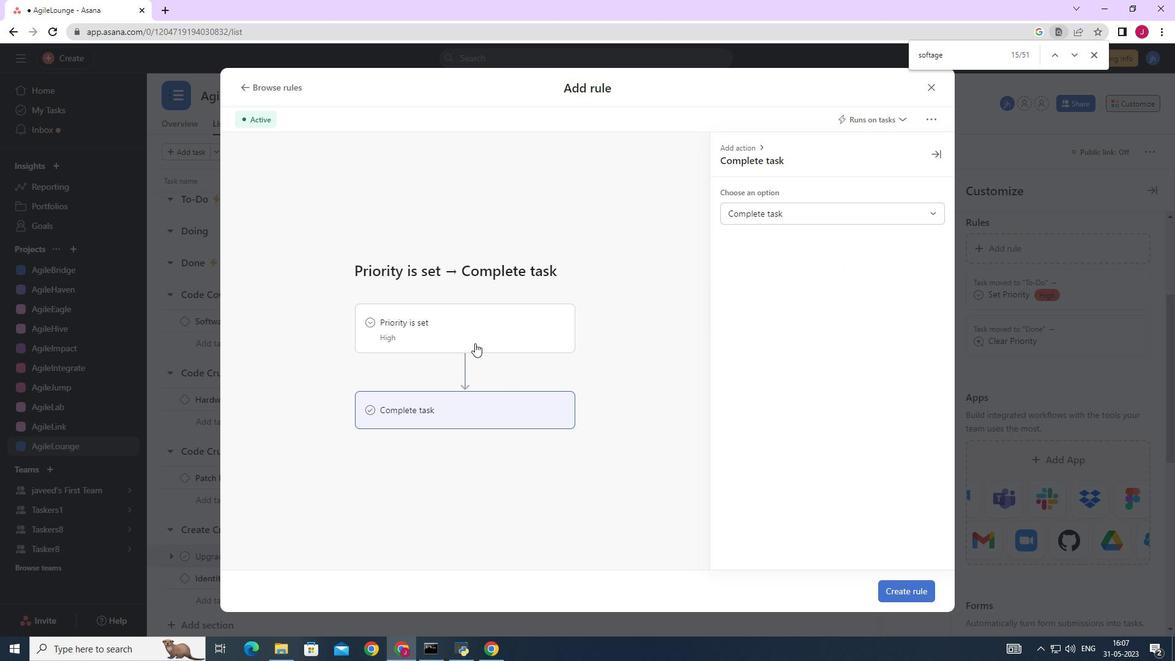 
Action: Mouse moved to (757, 211)
Screenshot: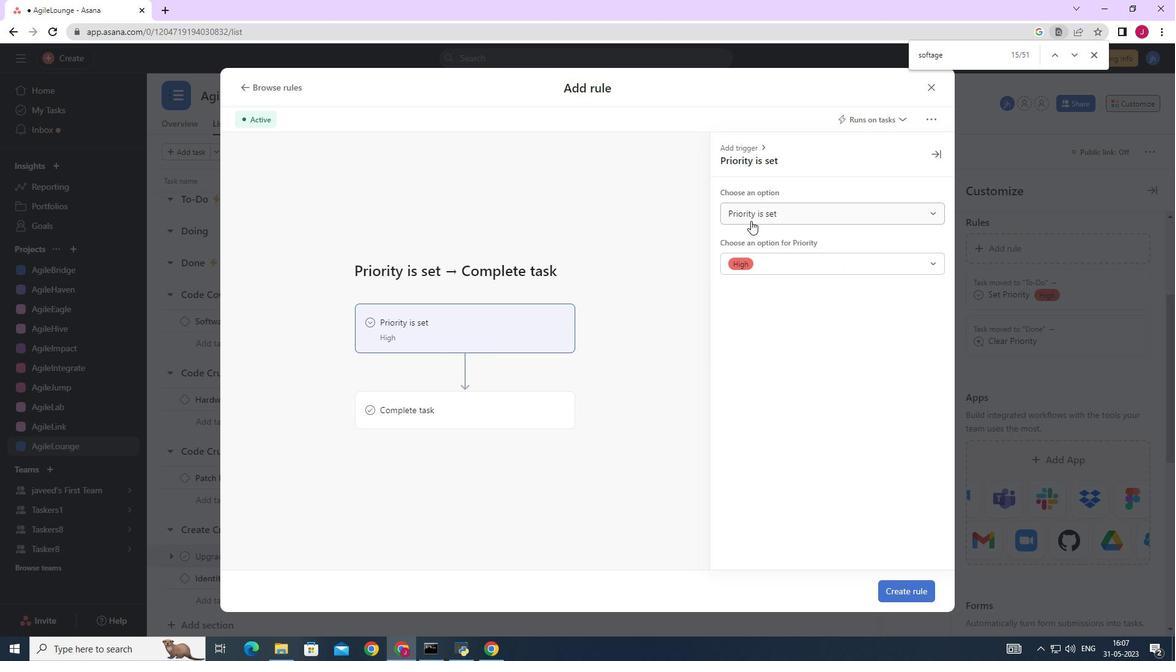 
Action: Mouse pressed left at (757, 211)
Screenshot: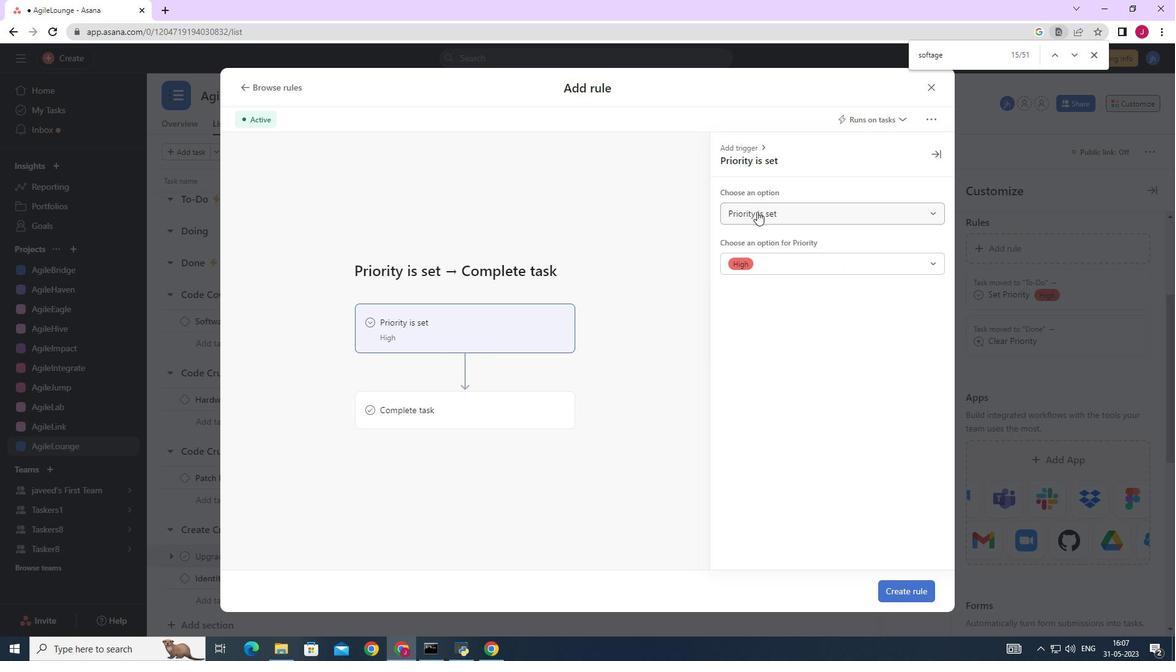 
Action: Mouse moved to (765, 260)
Screenshot: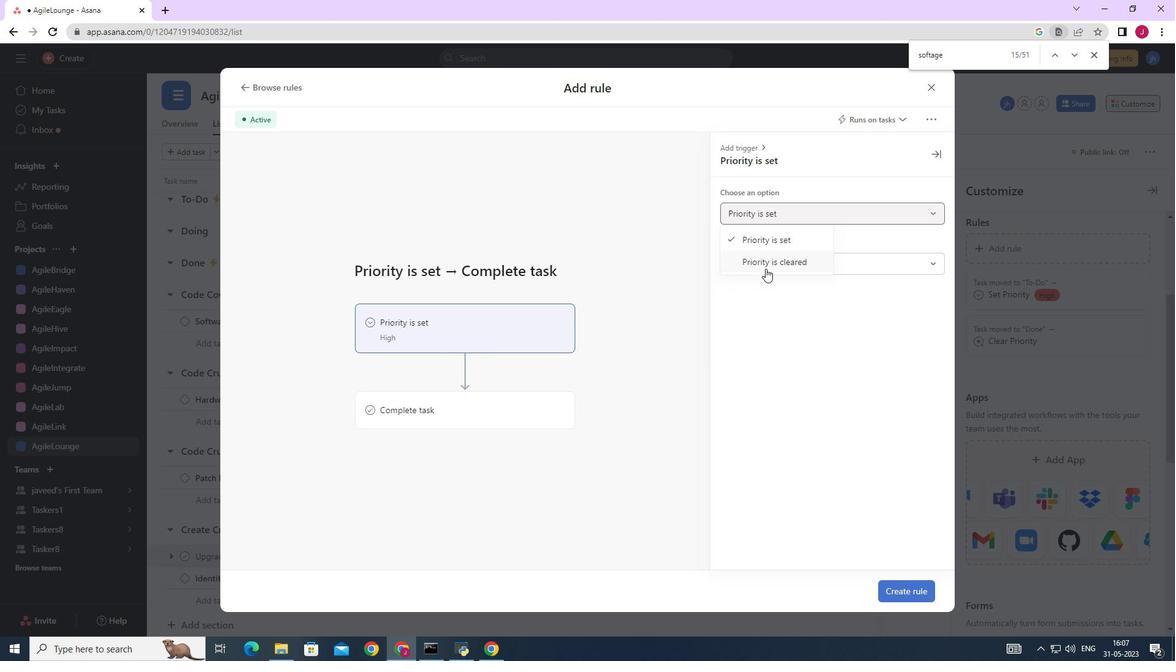 
Action: Mouse pressed left at (765, 260)
Screenshot: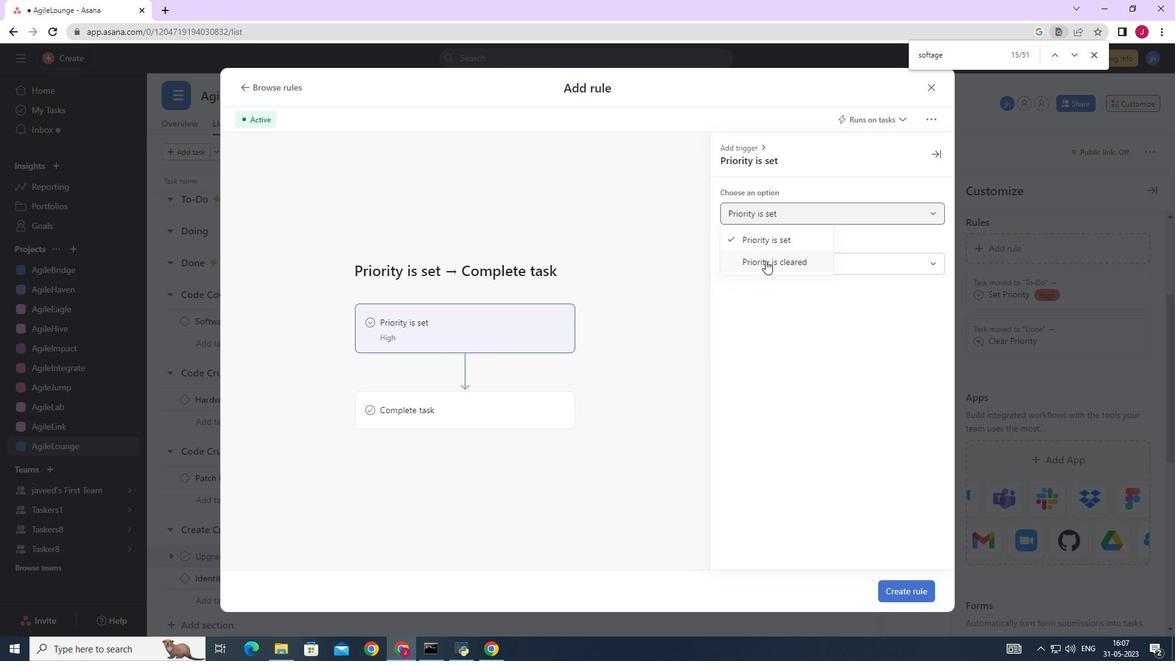 
Action: Mouse moved to (499, 394)
Screenshot: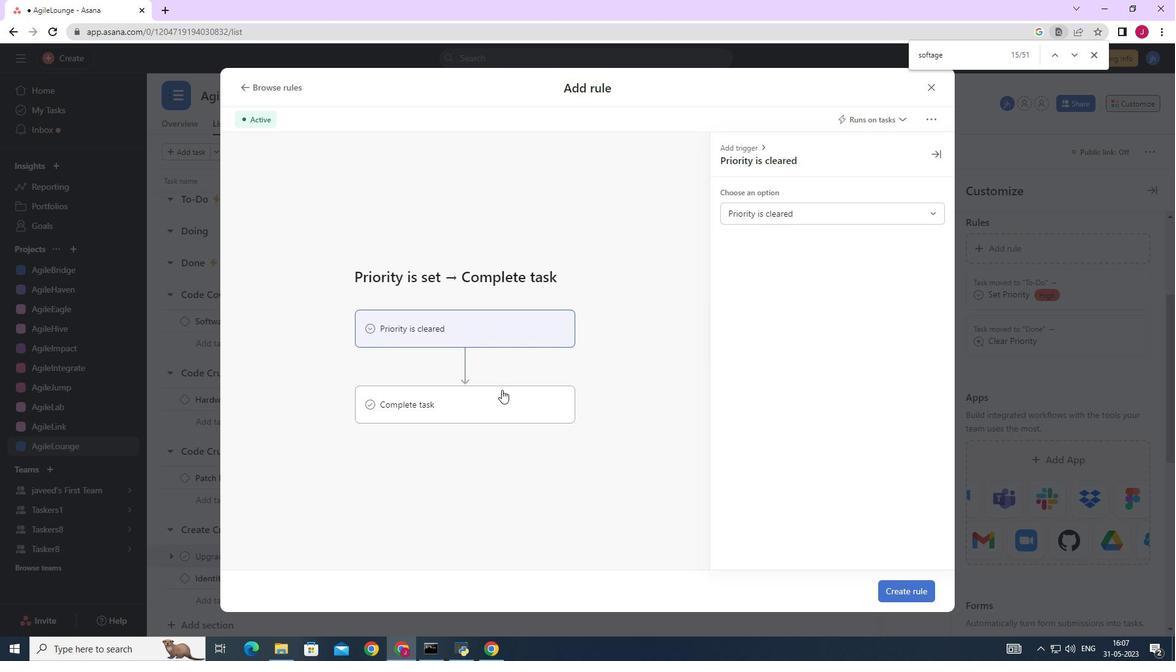 
Action: Mouse pressed left at (499, 394)
Screenshot: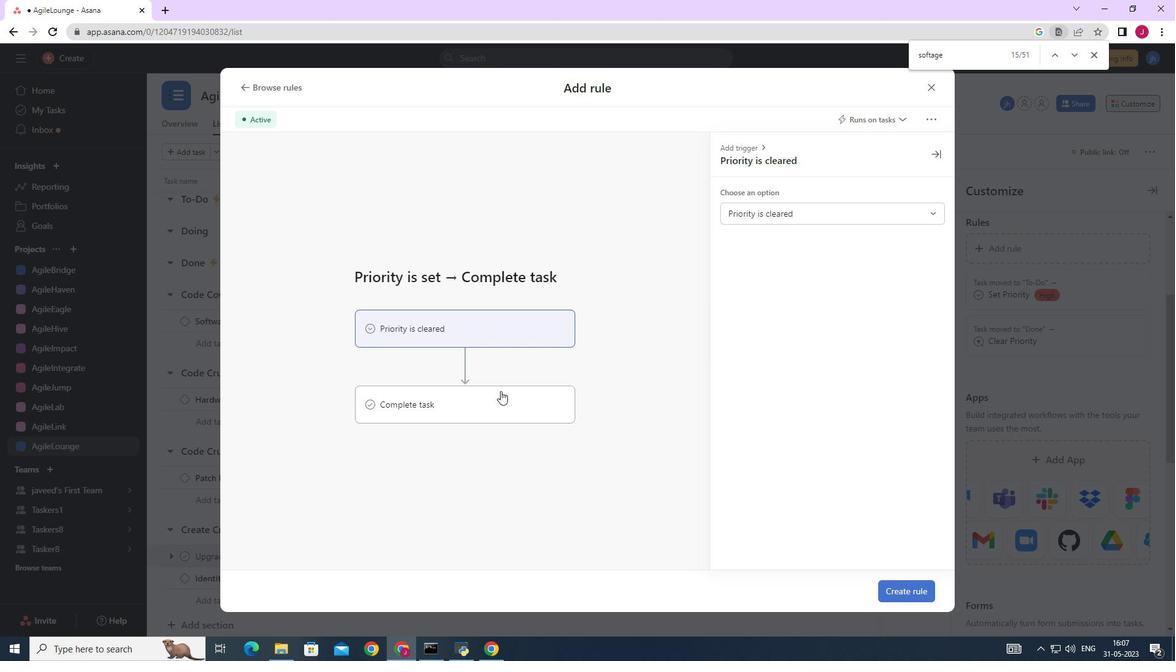
Action: Mouse moved to (909, 592)
Screenshot: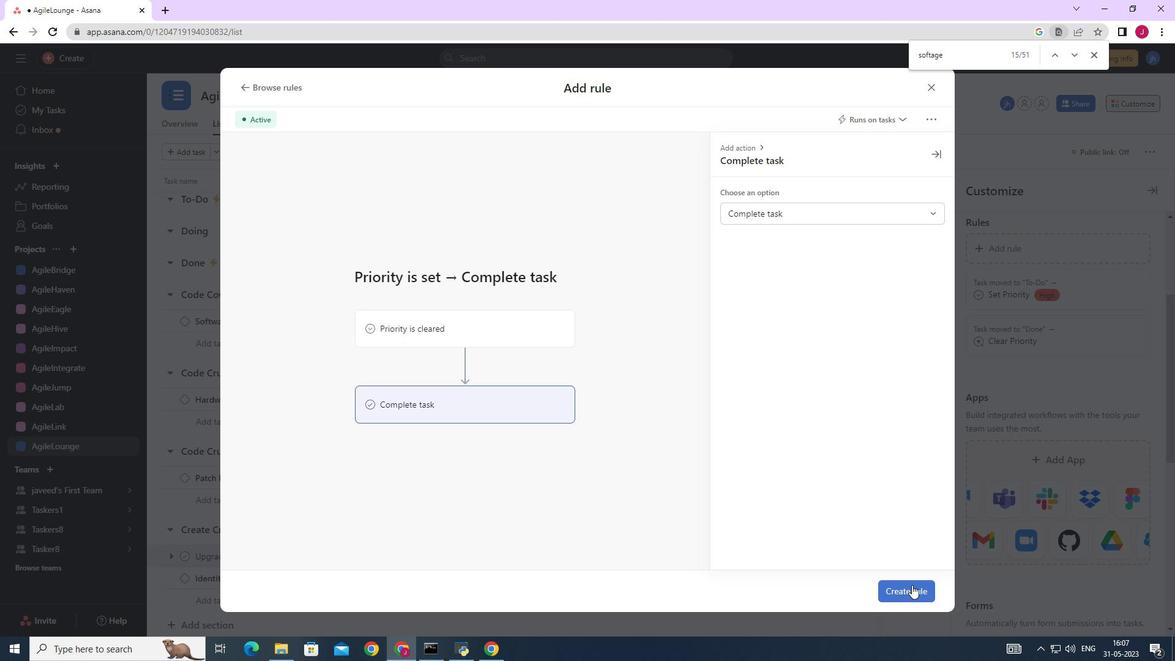 
Action: Mouse pressed left at (909, 592)
Screenshot: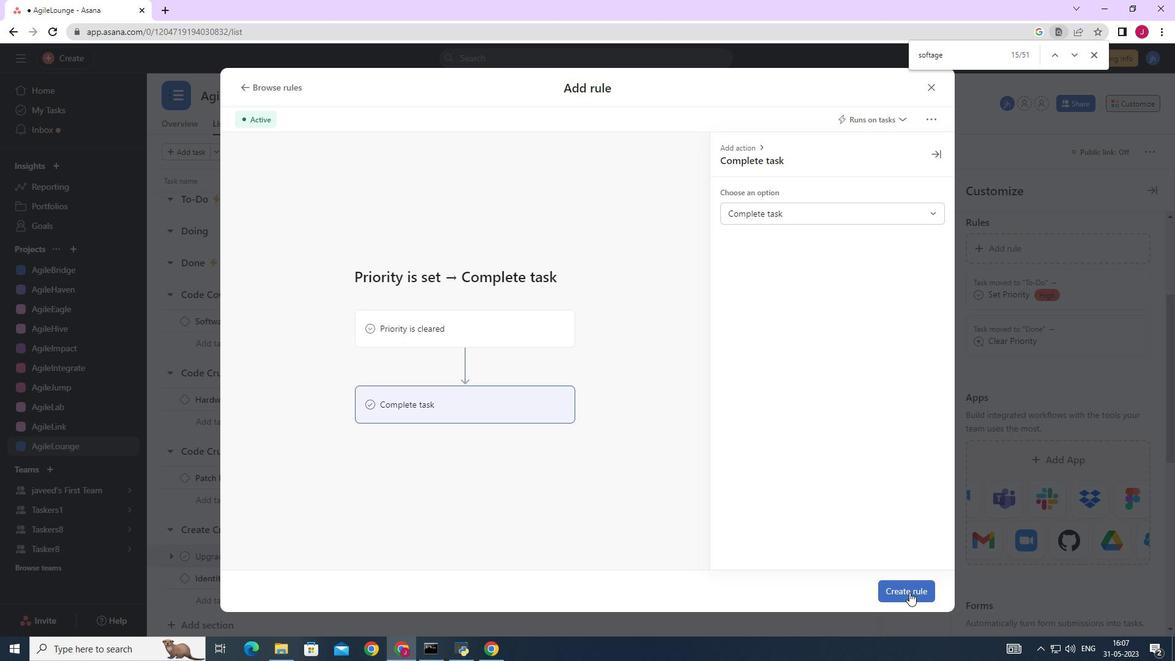 
Action: Mouse moved to (868, 572)
Screenshot: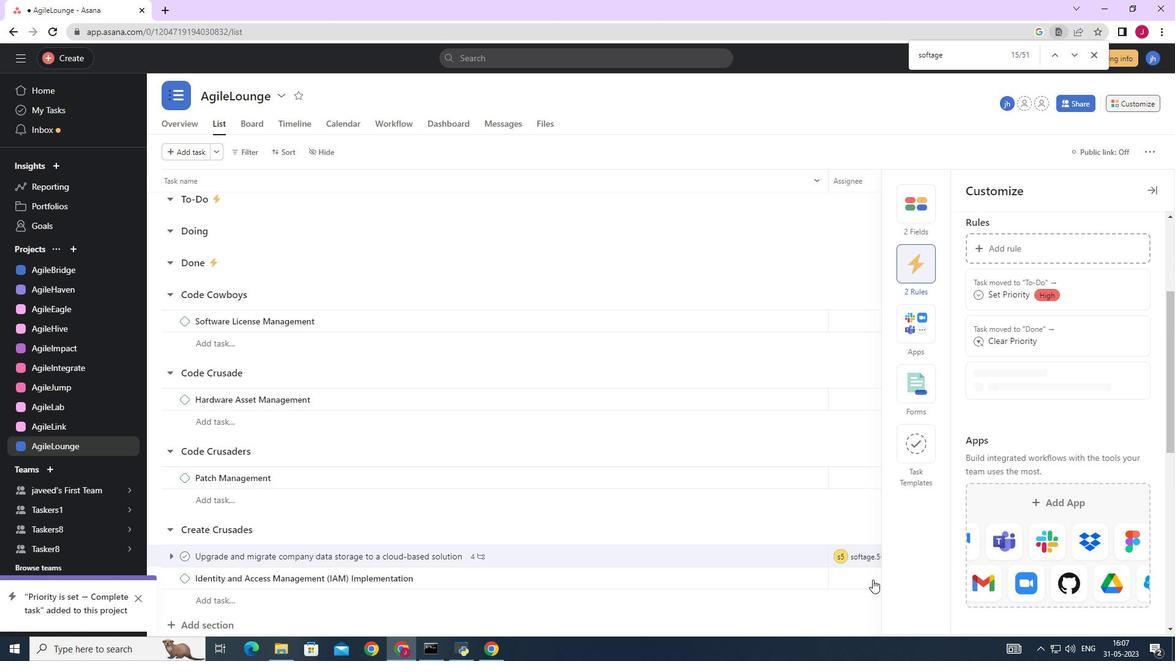 
